Task: In the Contact  Amelia_Thomas@trw.com, Create email and send with subject: 'Step into the Future: Discover Our Cutting-Edge Solution', and with mail content 'Hello,_x000D_
Unlock your full potential with our game-changing solution. Embrace the possibilities and embark on a journey of growth and success in your industry._x000D_
Regards', attach the document: Proposal.doc and insert image: visitingcard.jpg. Below Regards, write Instagram and insert the URL: 'www.instagram.com'. Mark checkbox to create task to follow up : In 3 business days . Logged in from softage.3@softage.net
Action: Mouse moved to (52, 59)
Screenshot: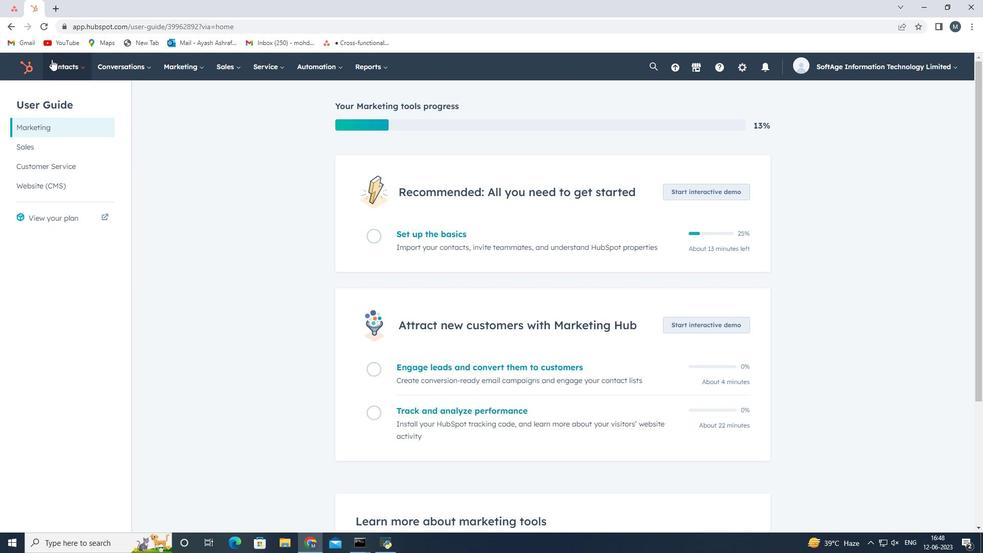 
Action: Mouse pressed left at (52, 59)
Screenshot: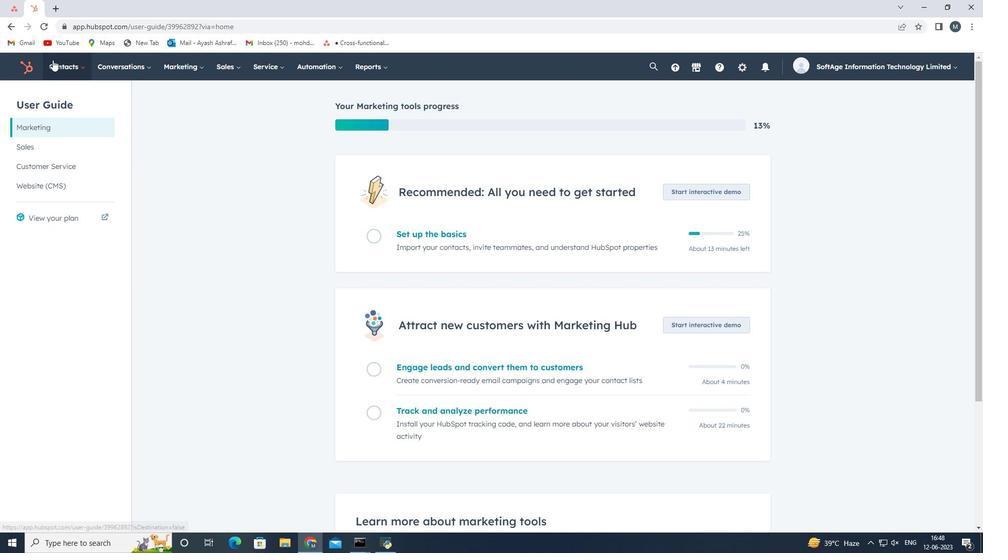 
Action: Mouse moved to (74, 89)
Screenshot: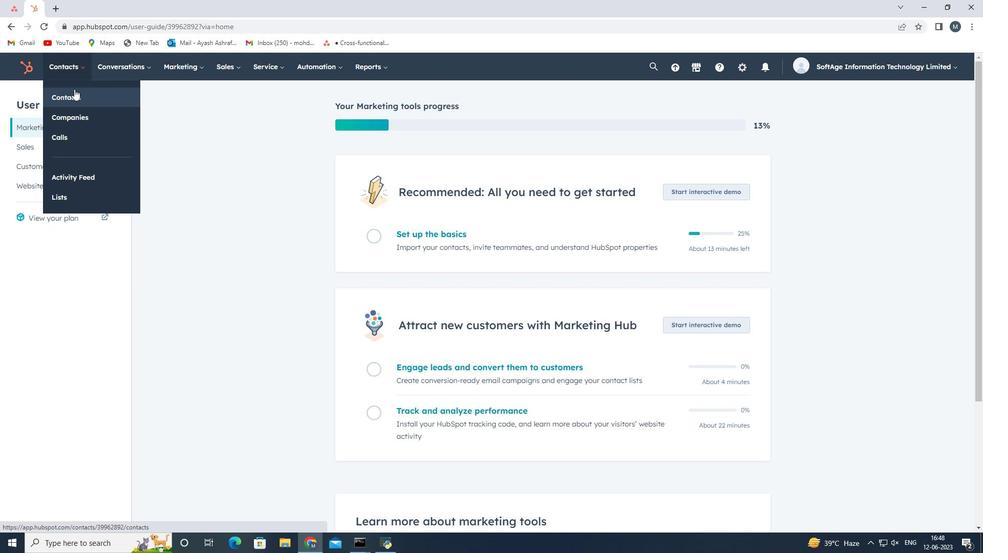 
Action: Mouse pressed left at (74, 89)
Screenshot: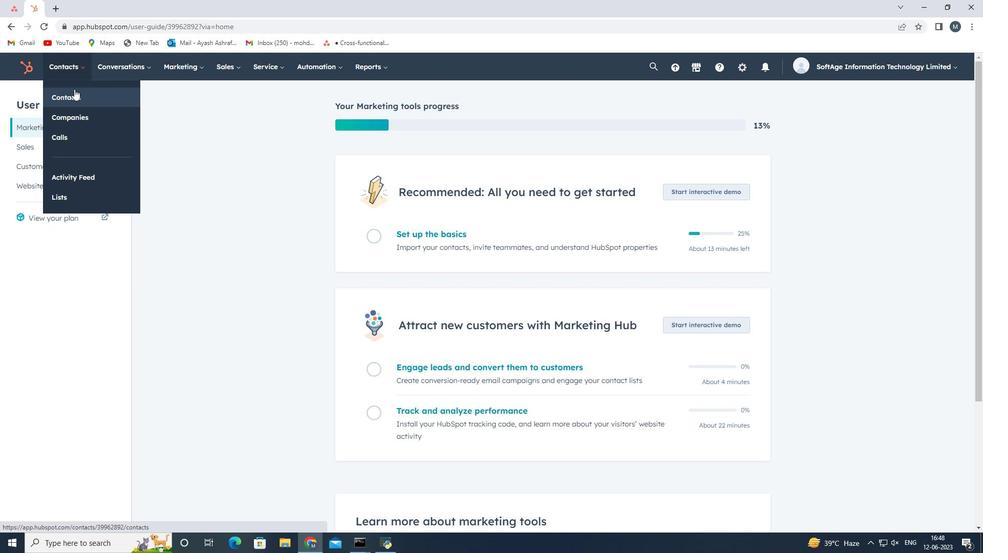 
Action: Mouse moved to (79, 185)
Screenshot: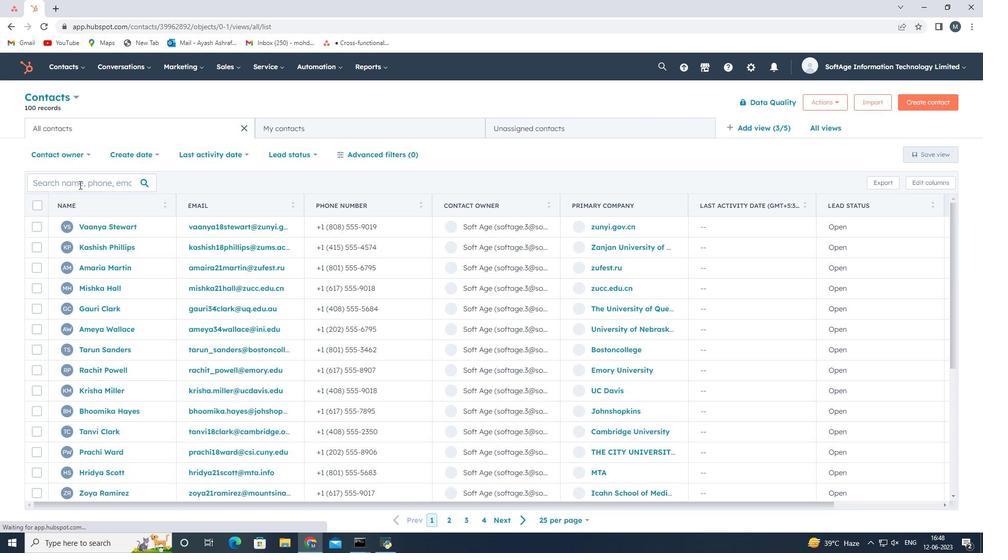 
Action: Mouse pressed left at (79, 185)
Screenshot: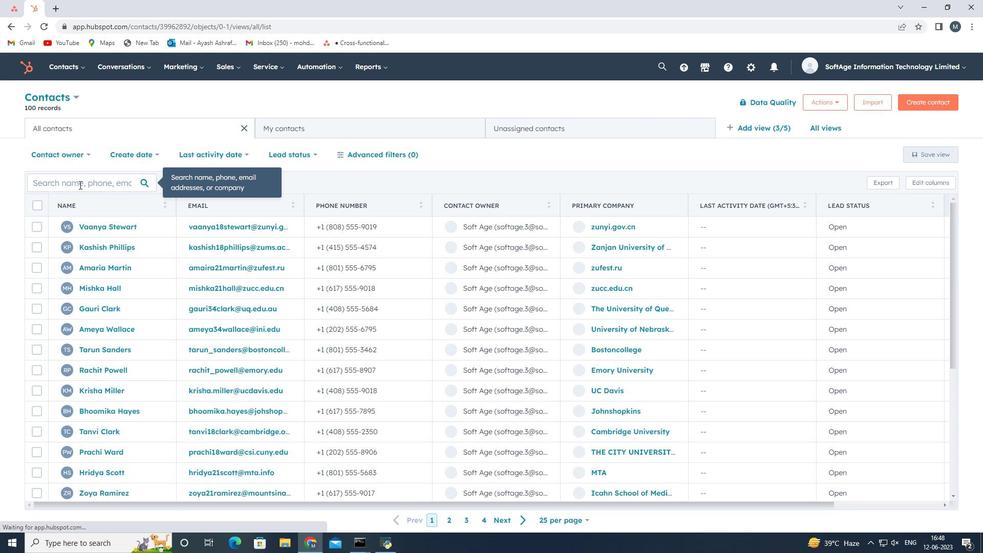 
Action: Mouse moved to (79, 184)
Screenshot: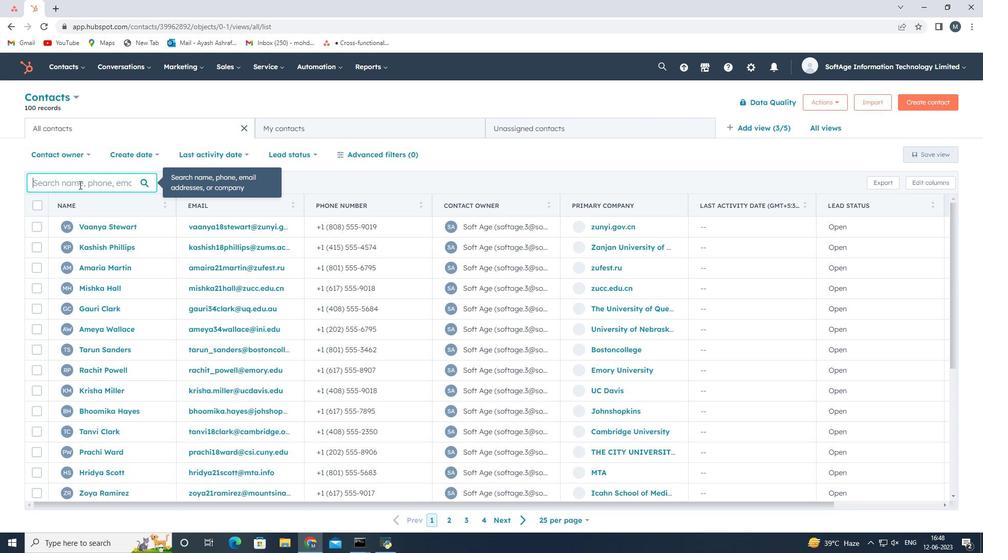 
Action: Key pressed <Key.shift>Amelia<Key.shift_r>_<Key.shift><Key.shift><Key.shift><Key.shift><Key.shift>Thomas<Key.shift>@trw
Screenshot: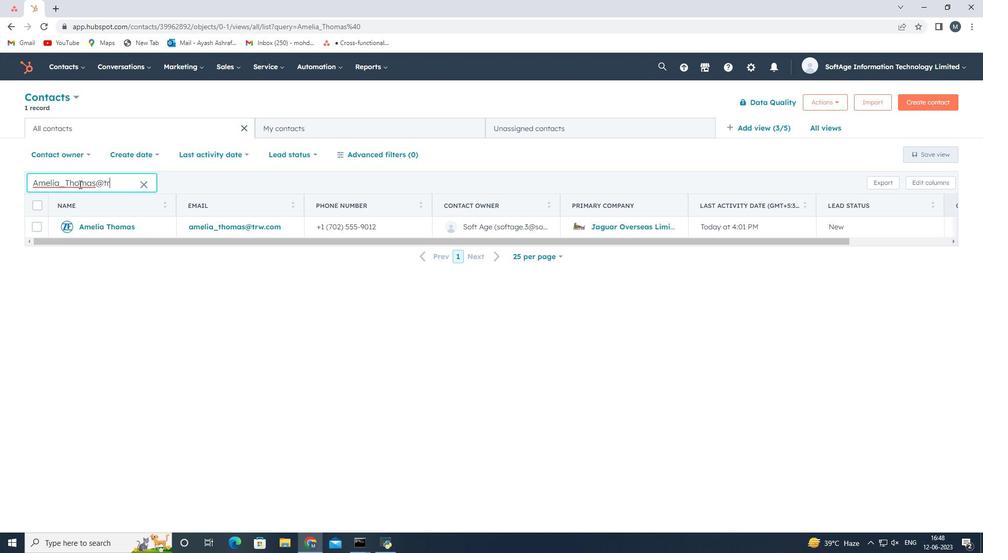 
Action: Mouse moved to (114, 223)
Screenshot: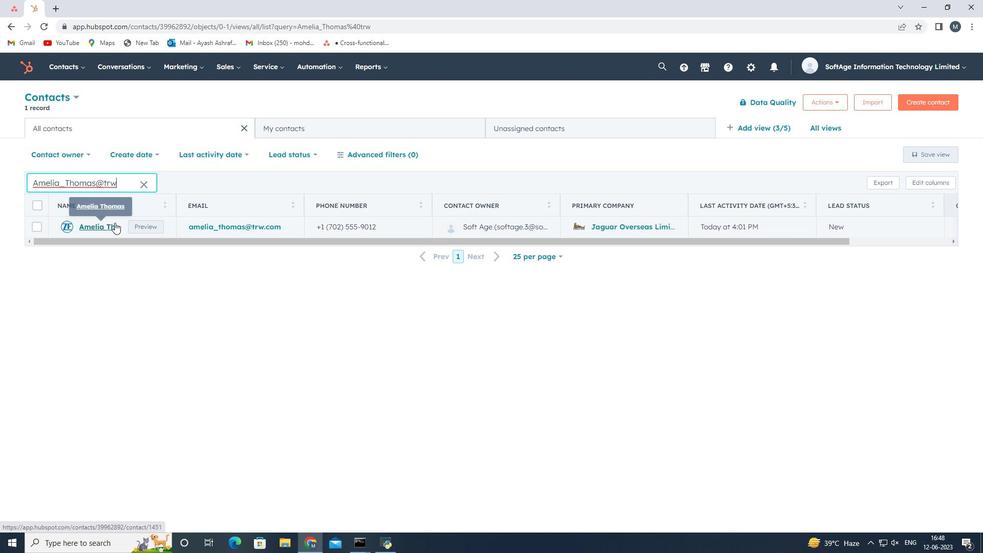 
Action: Mouse pressed left at (114, 223)
Screenshot: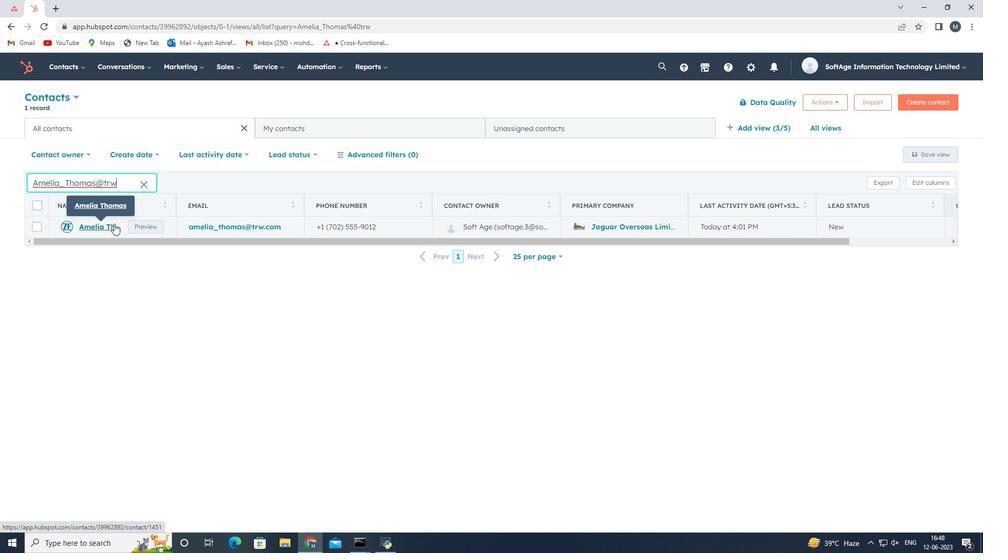 
Action: Mouse pressed left at (114, 223)
Screenshot: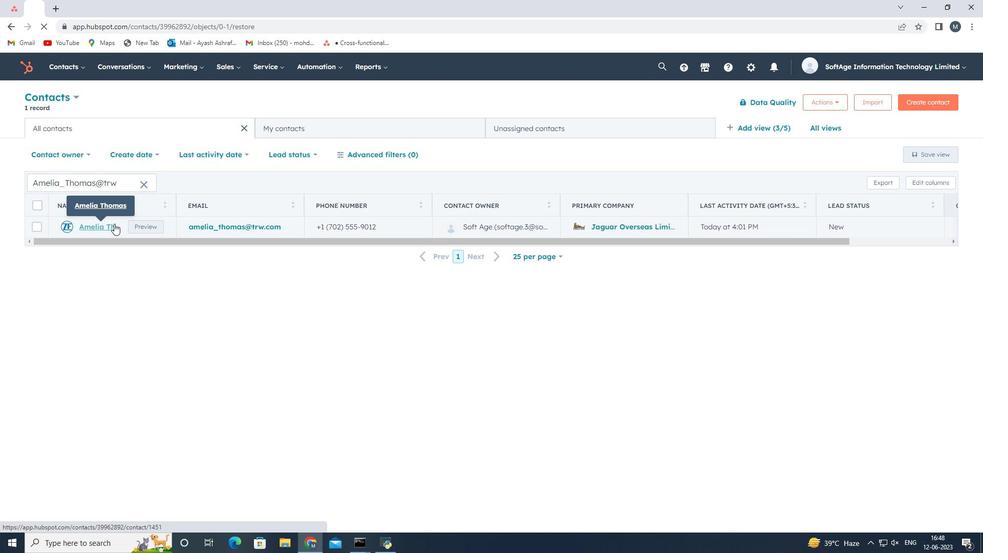 
Action: Mouse moved to (70, 191)
Screenshot: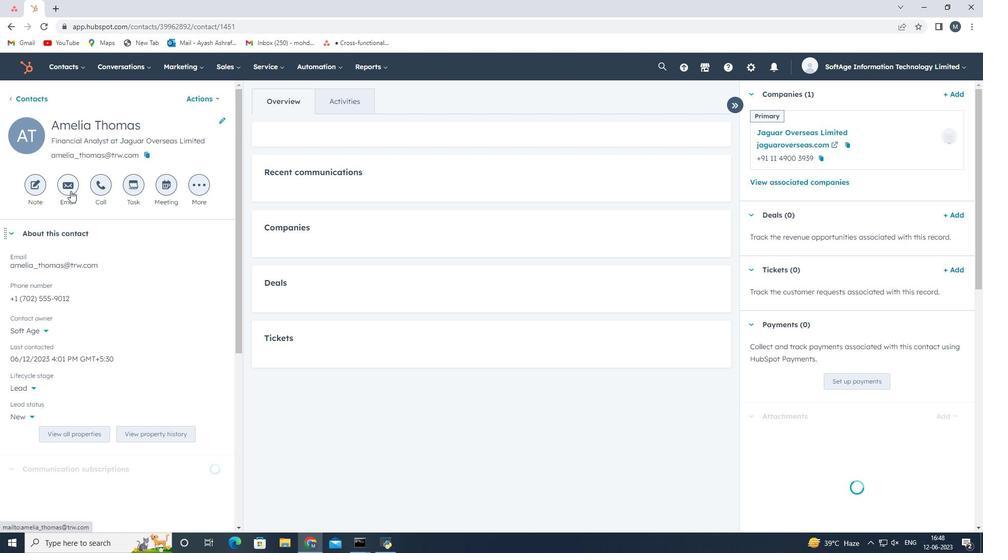 
Action: Mouse pressed left at (70, 191)
Screenshot: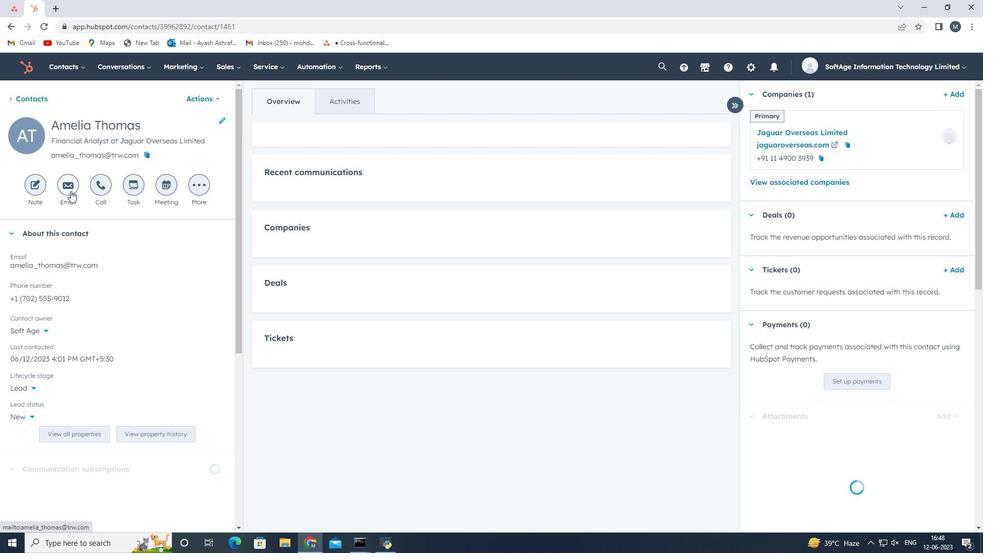 
Action: Mouse pressed left at (70, 191)
Screenshot: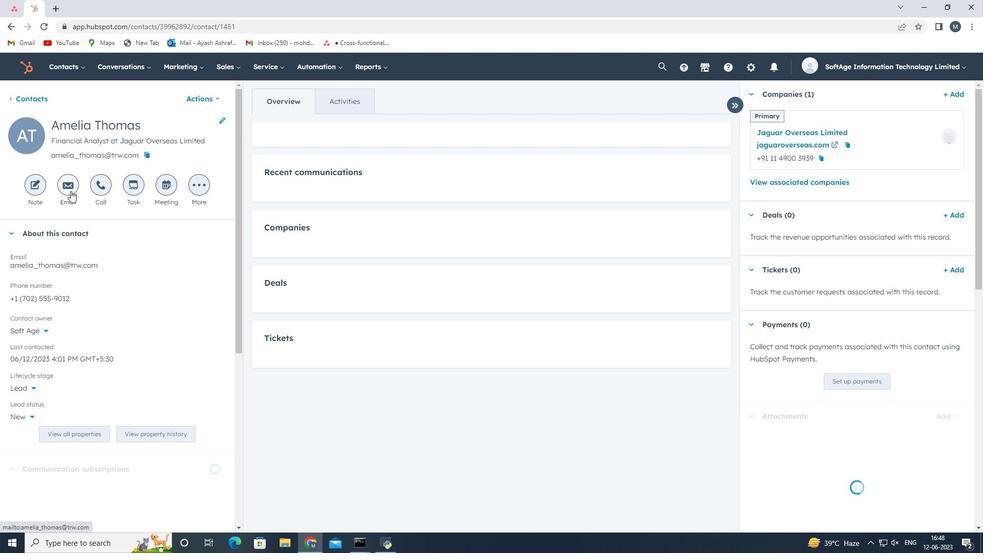 
Action: Mouse moved to (869, 339)
Screenshot: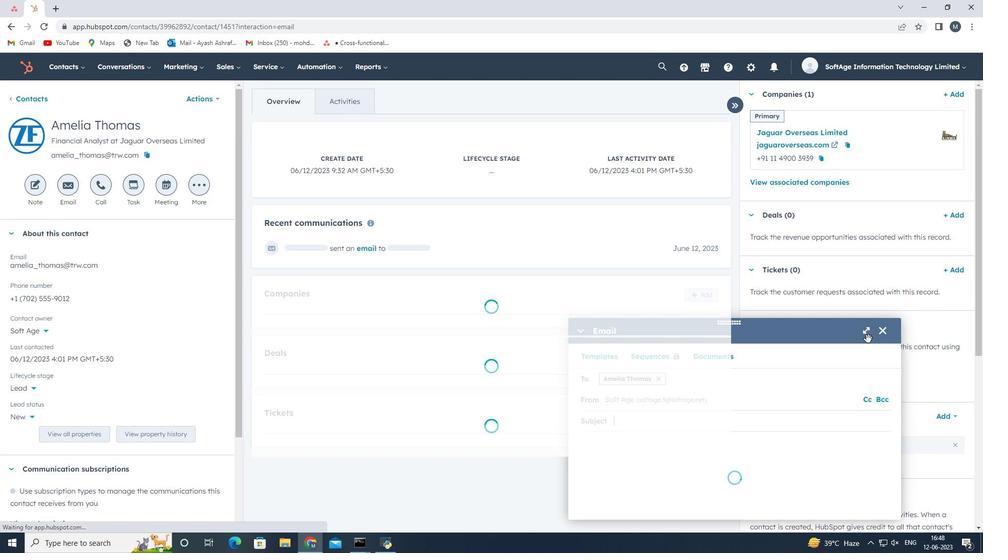 
Action: Mouse pressed left at (869, 339)
Screenshot: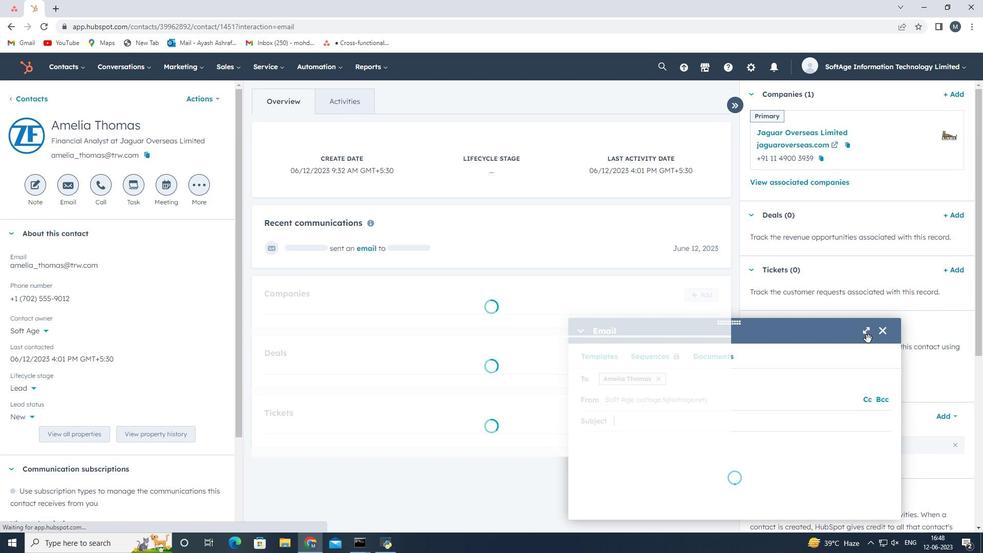 
Action: Mouse moved to (201, 207)
Screenshot: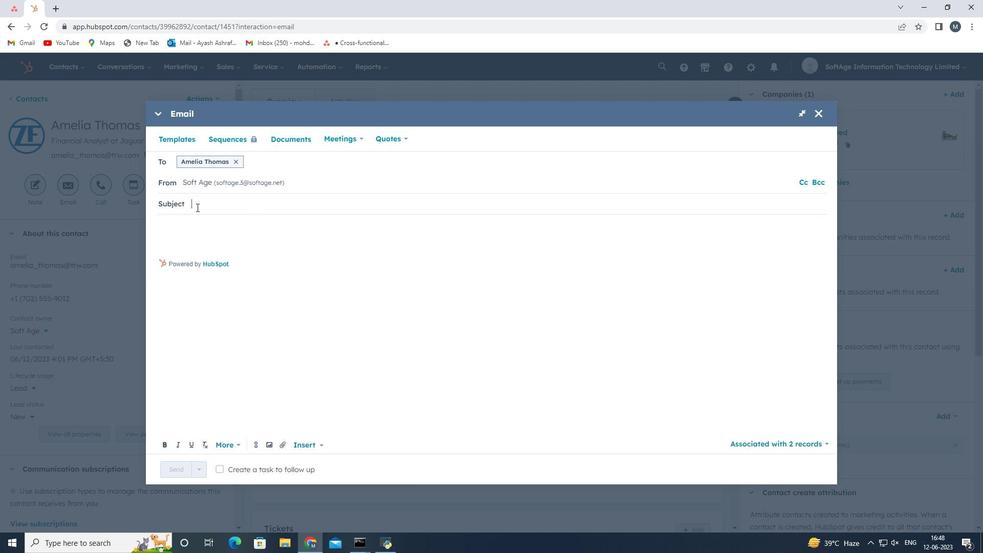
Action: Key pressed <Key.shift>Step<Key.space>ino<Key.backspace>to<Key.space>the<Key.space><Key.shift>Future<Key.shift_r>:<Key.space><Key.shift>Discover<Key.space><Key.shift>Our<Key.space><Key.shift><Key.shift><Key.shift><Key.shift>Cutting-<Key.shift>Edge<Key.space><Key.shift>Solution
Screenshot: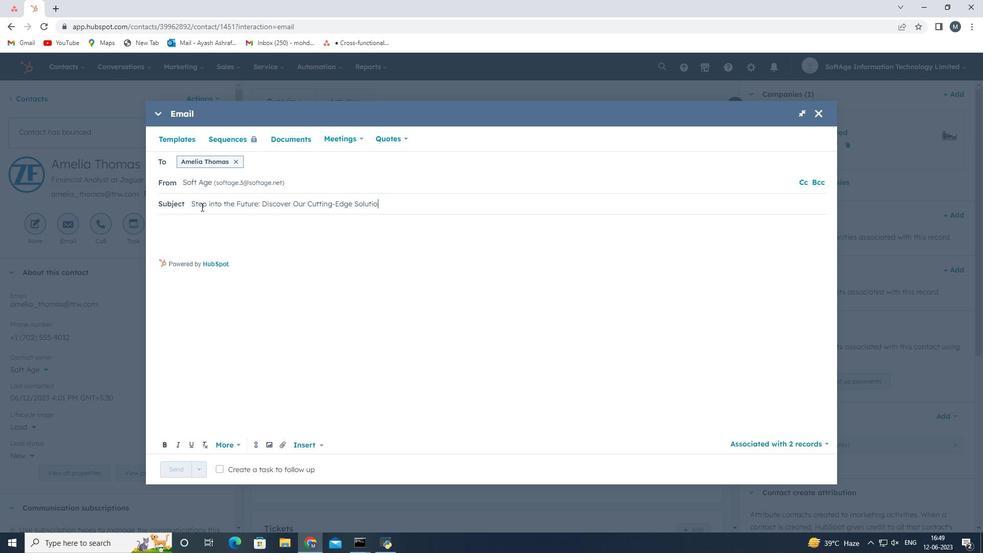 
Action: Mouse moved to (199, 223)
Screenshot: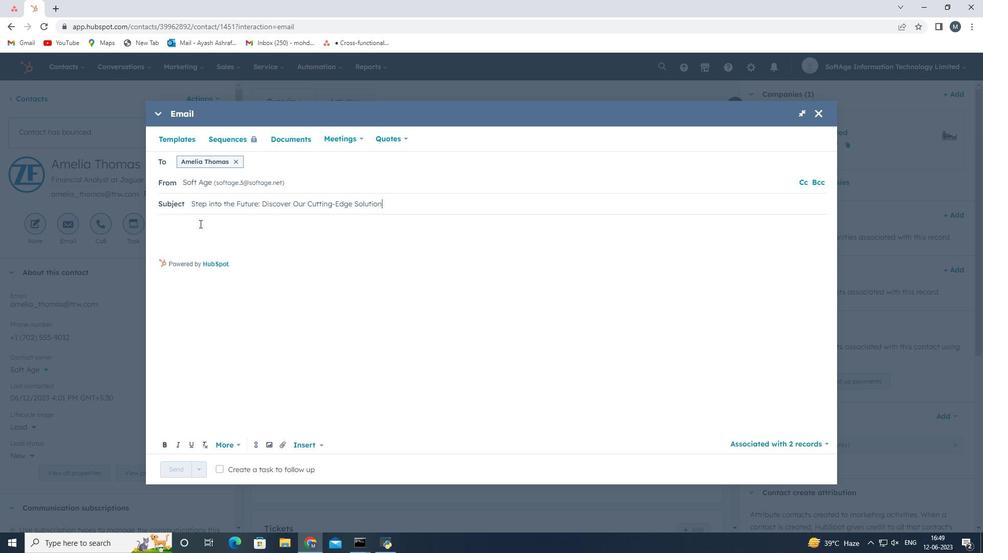 
Action: Mouse pressed left at (199, 223)
Screenshot: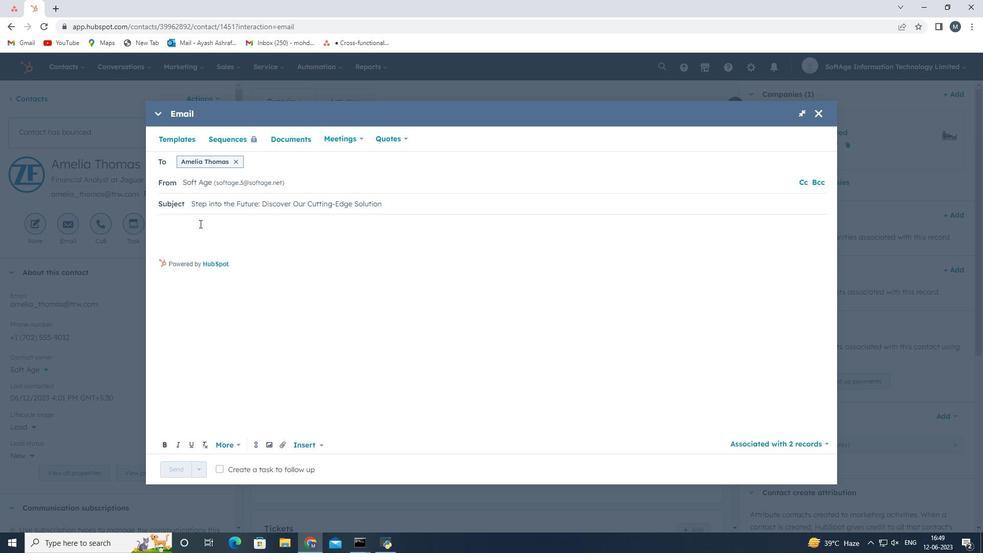 
Action: Key pressed <Key.shift><Key.shift><Key.shift><Key.shift><Key.shift>Hello,<Key.enter><Key.shift><Key.shift><Key.shift><Key.shift><Key.shift><Key.shift><Key.shift><Key.shift><Key.shift><Key.shift><Key.shift><Key.shift><Key.shift>unlock<Key.space>your<Key.space>full<Key.space>potential<Key.space>with<Key.space>our<Key.space>game-changing<Key.space>solution.<Key.space><Key.shift>Embrace<Key.space>the<Key.space>possibilities<Key.space>and<Key.space>embark<Key.space>on<Key.space>a<Key.space>joun<Key.backspace>rney<Key.space>of<Key.space>growth<Key.space>and<Key.space>sucess<Key.space>in<Key.space>your<Key.space>industry.
Screenshot: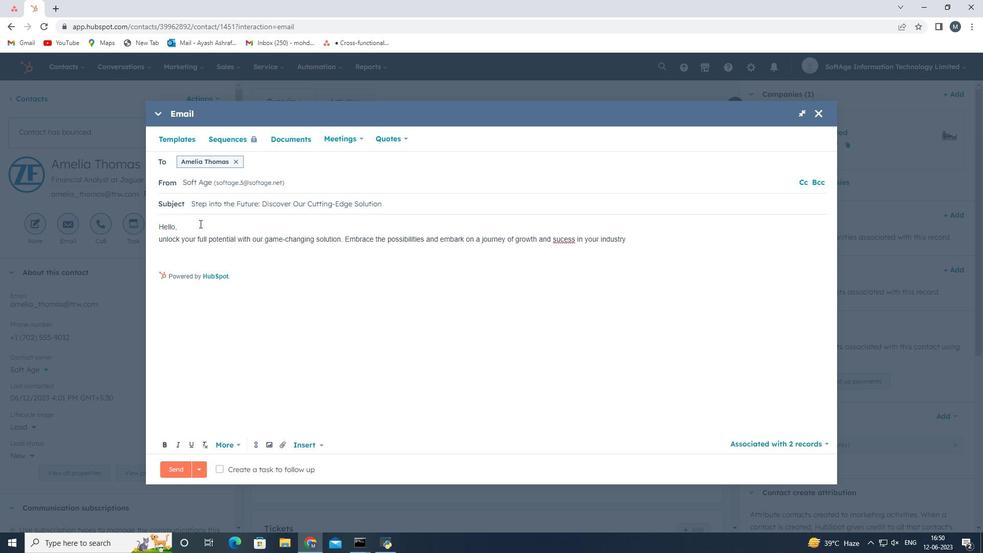 
Action: Mouse moved to (565, 238)
Screenshot: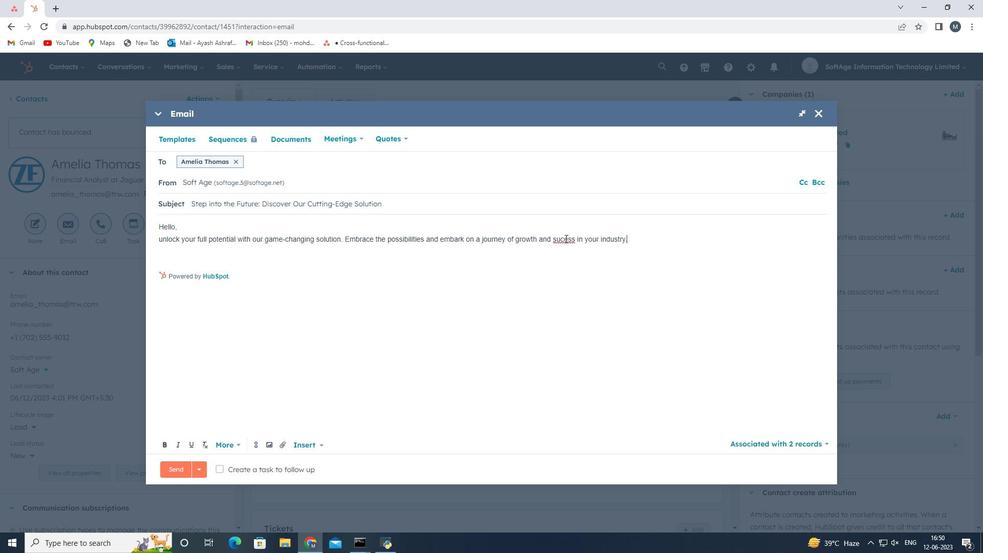
Action: Mouse pressed left at (565, 238)
Screenshot: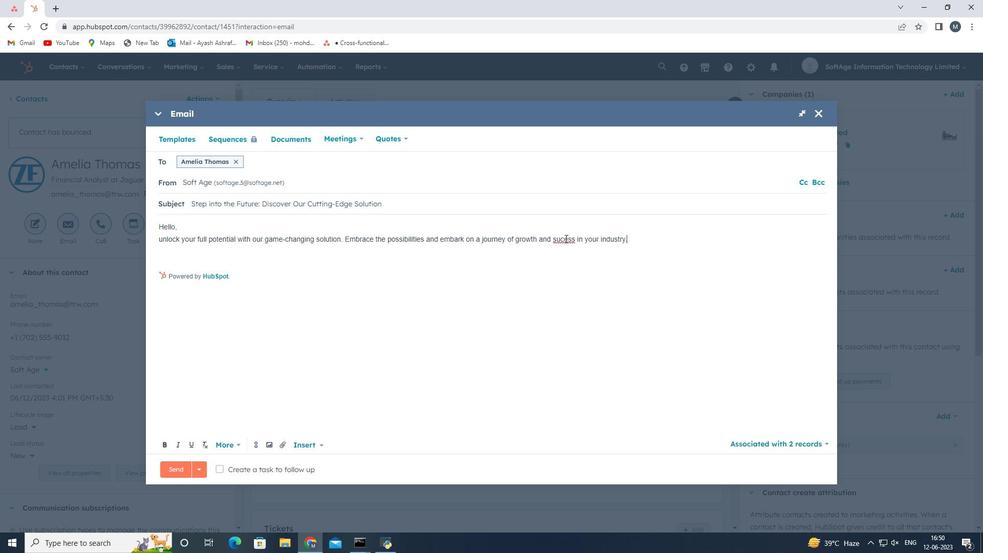 
Action: Mouse moved to (575, 264)
Screenshot: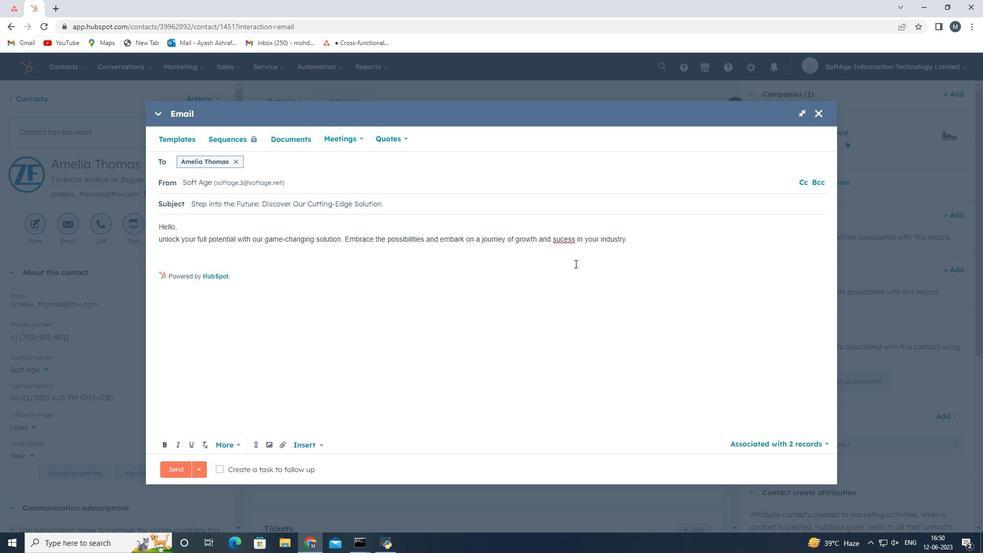 
Action: Key pressed c
Screenshot: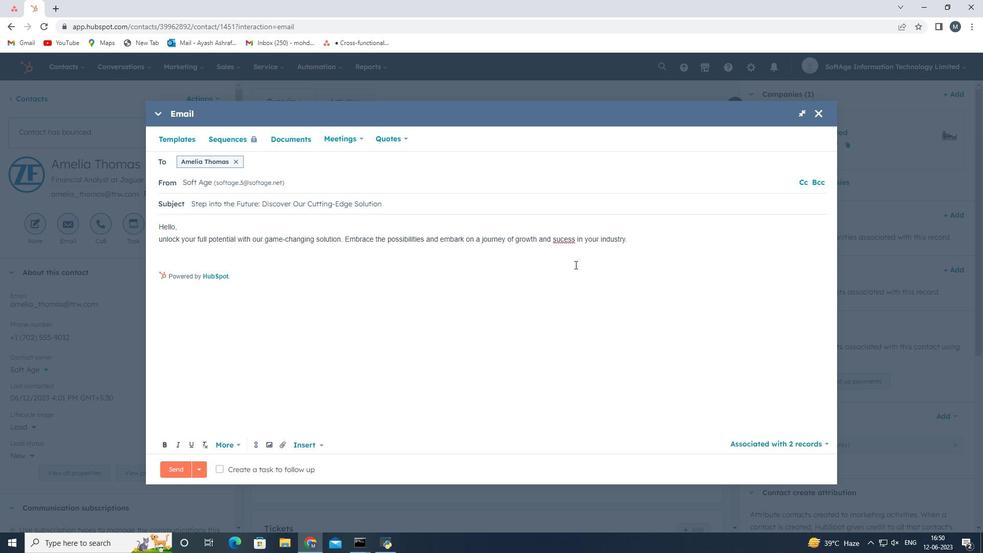 
Action: Mouse moved to (193, 259)
Screenshot: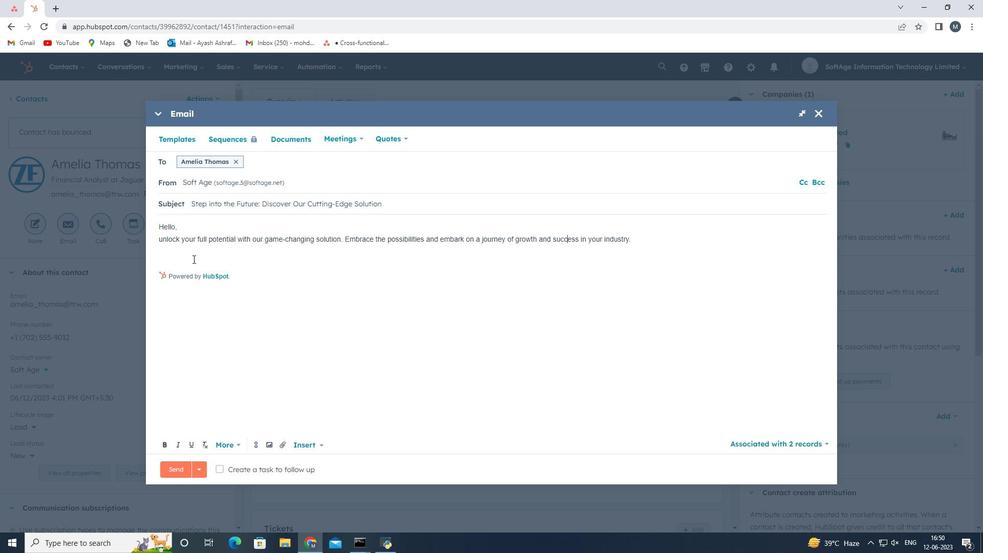 
Action: Mouse pressed left at (193, 259)
Screenshot: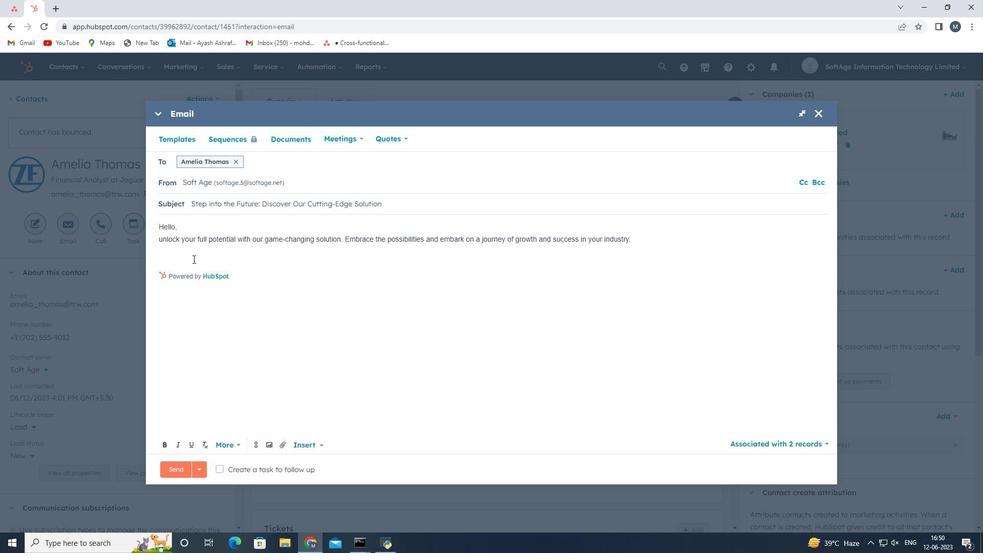 
Action: Key pressed <Key.shift>Regards
Screenshot: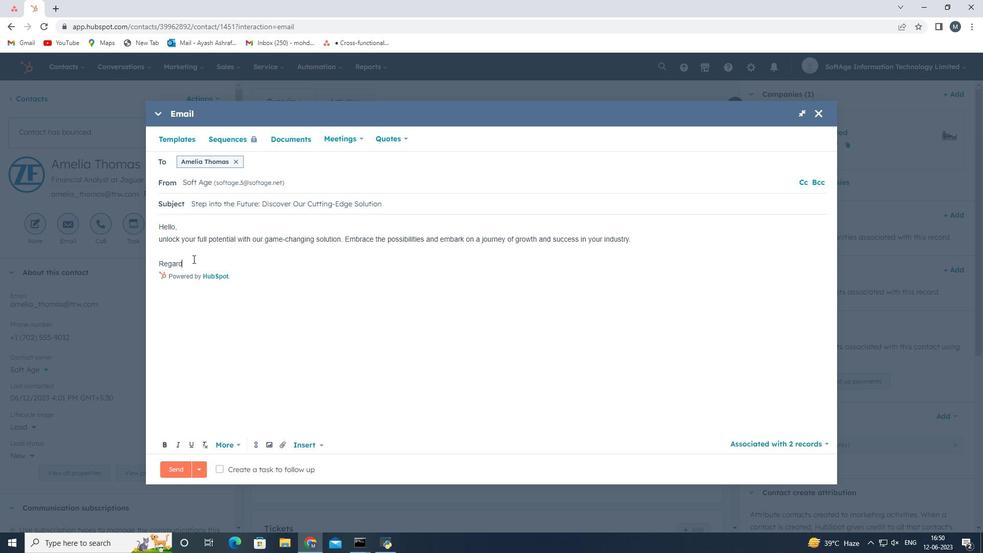 
Action: Mouse pressed left at (193, 259)
Screenshot: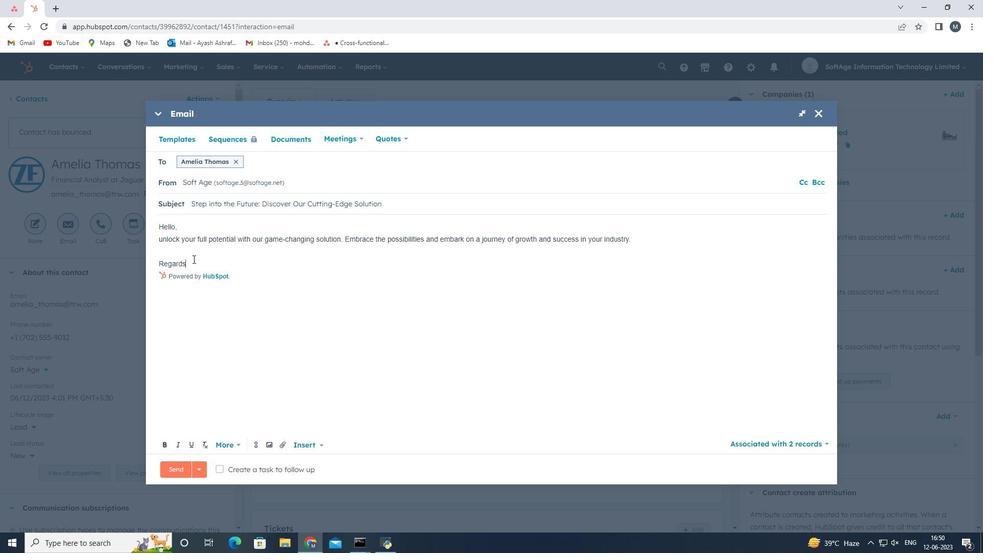 
Action: Key pressed <Key.enter>
Screenshot: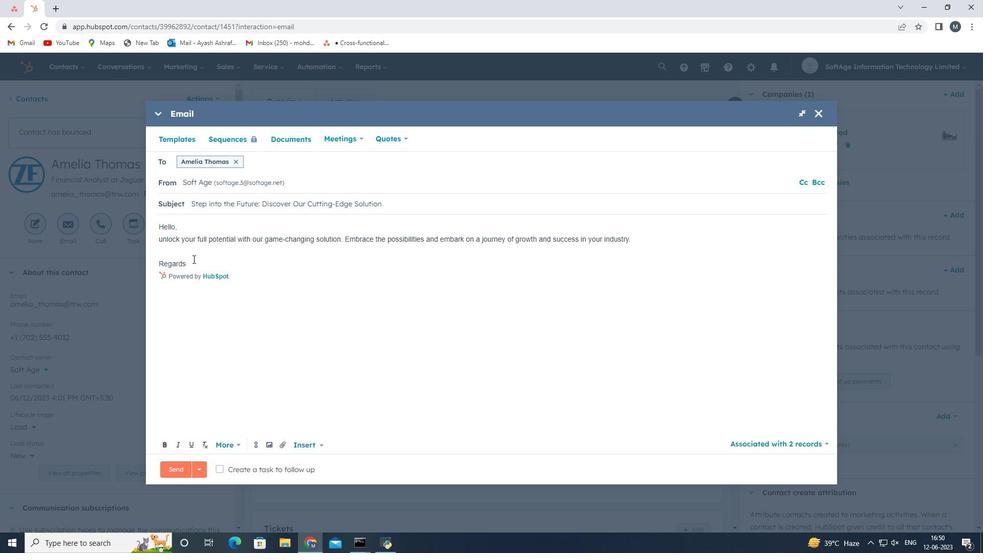 
Action: Mouse moved to (259, 447)
Screenshot: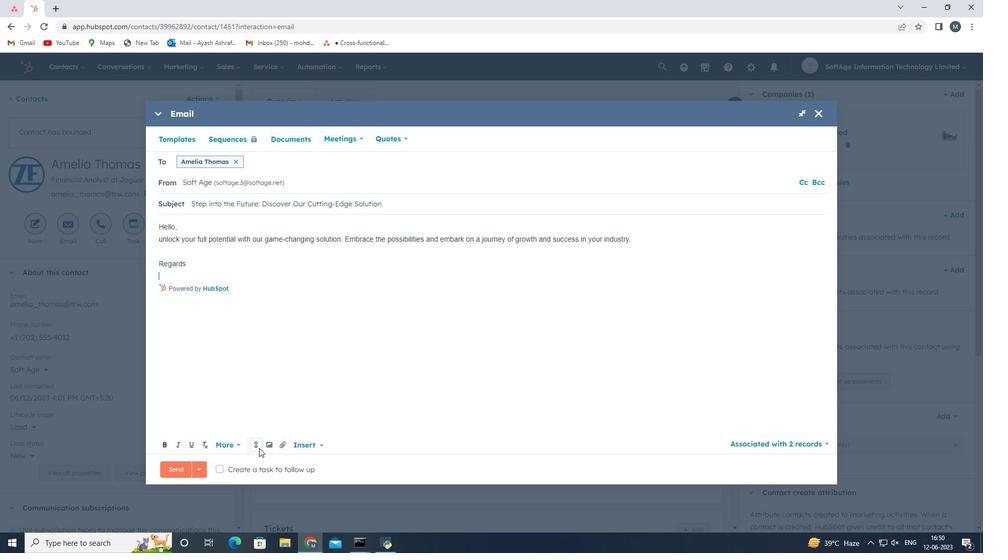 
Action: Mouse pressed left at (259, 447)
Screenshot: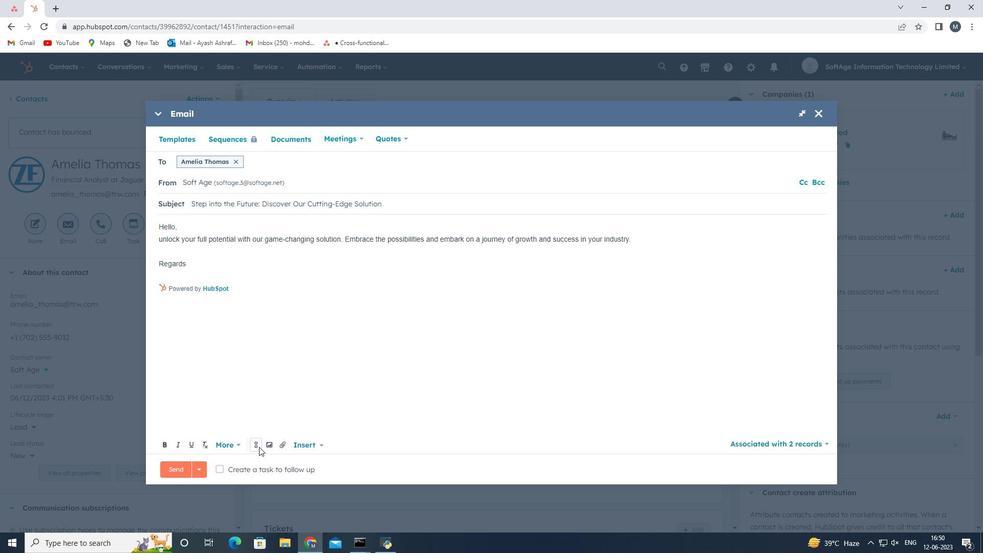 
Action: Mouse moved to (309, 334)
Screenshot: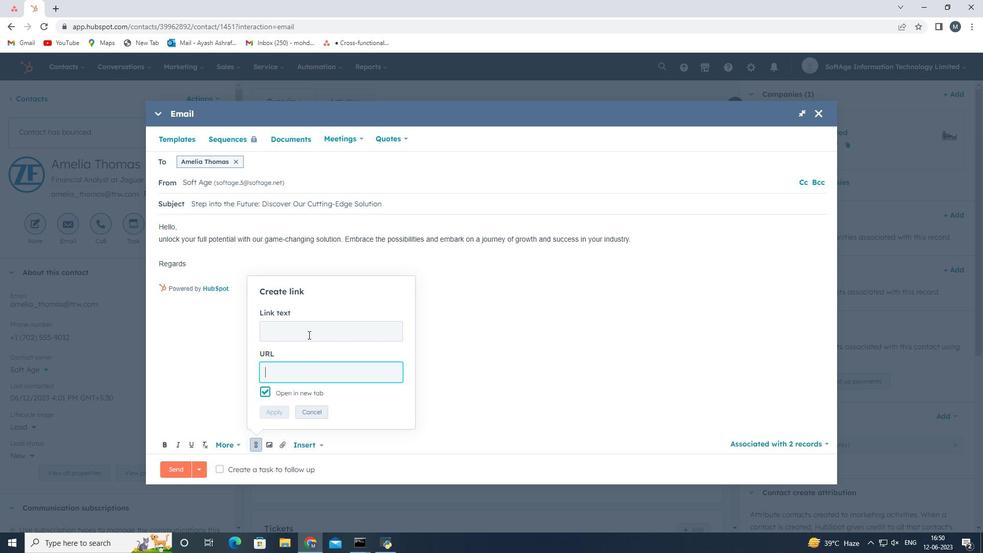 
Action: Mouse pressed left at (309, 334)
Screenshot: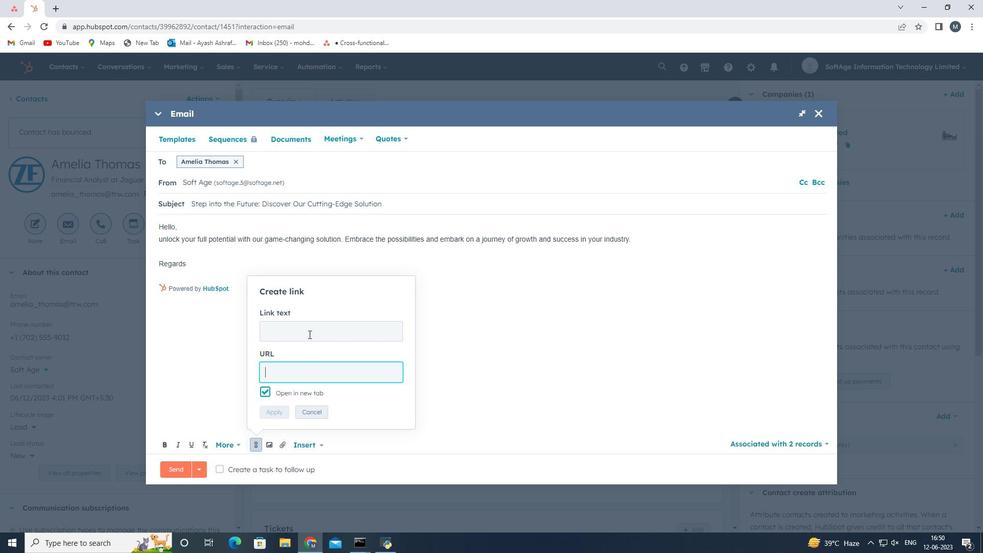 
Action: Key pressed <Key.shift>Instagram
Screenshot: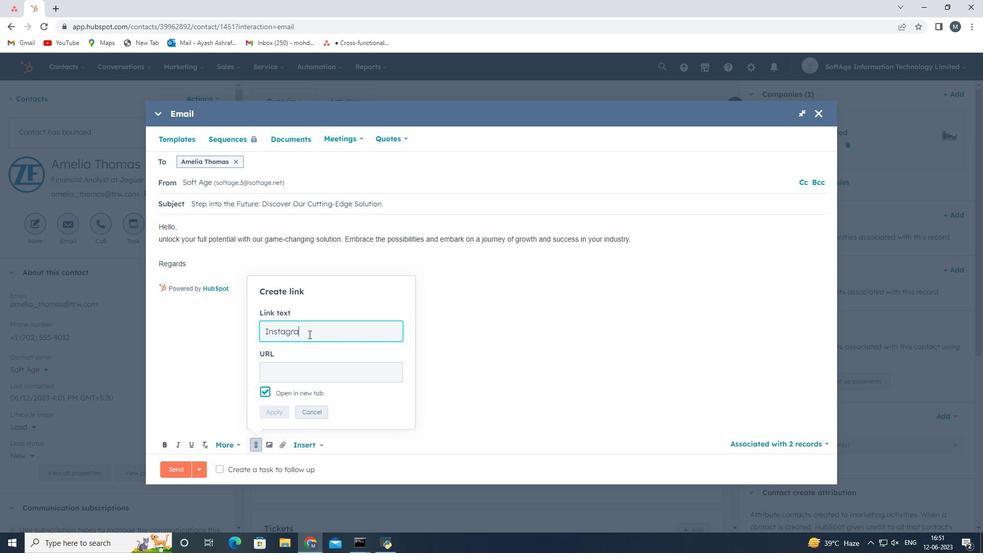 
Action: Mouse moved to (322, 371)
Screenshot: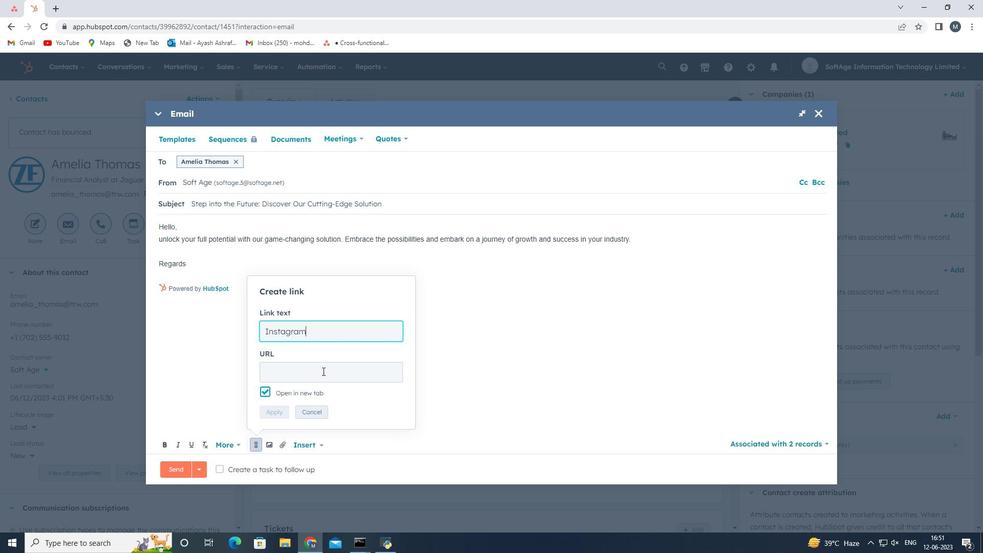 
Action: Mouse pressed left at (322, 371)
Screenshot: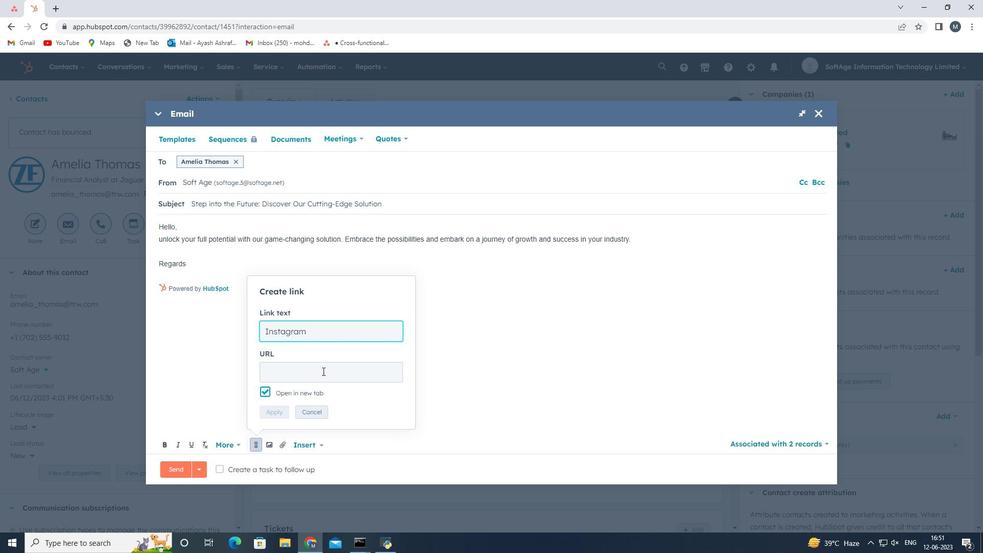 
Action: Key pressed www,instagram.com
Screenshot: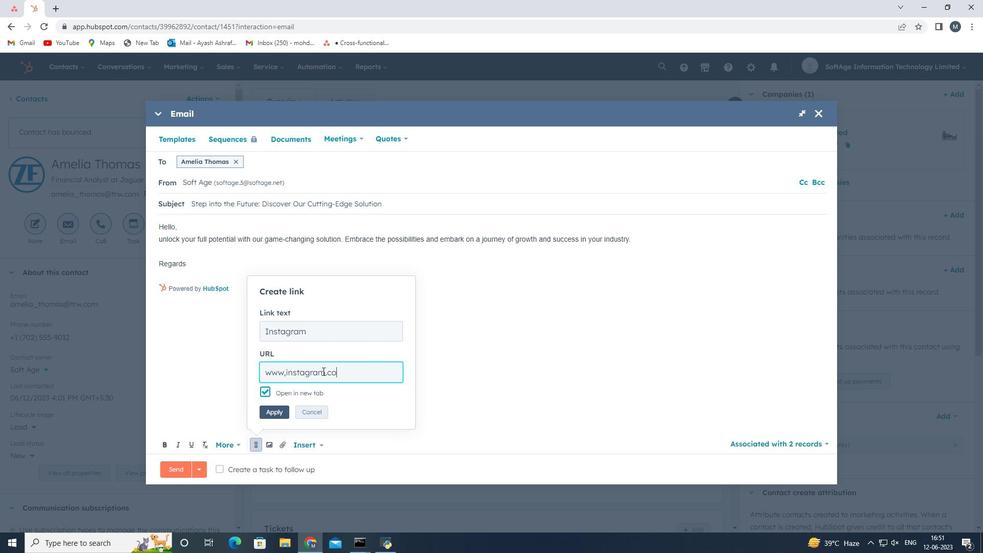 
Action: Mouse moved to (272, 412)
Screenshot: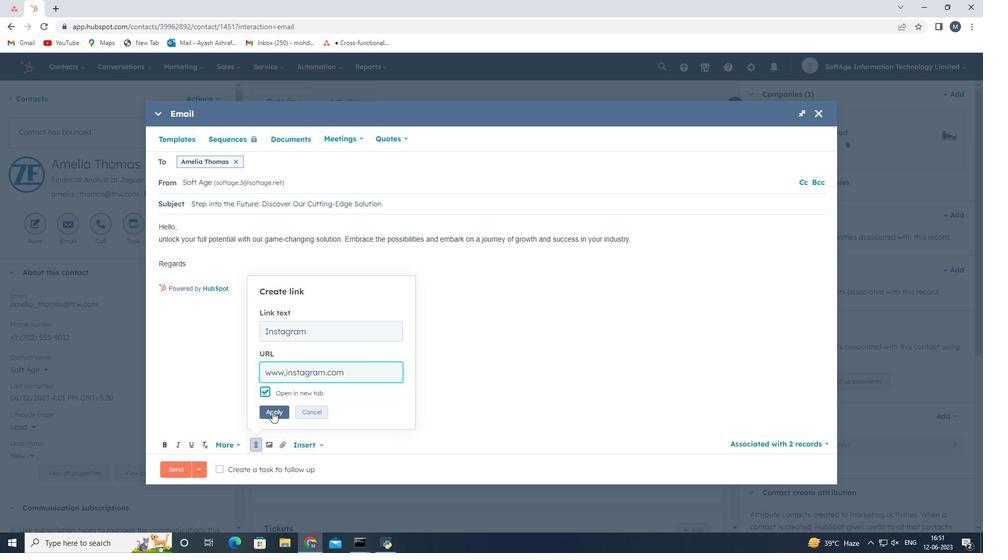 
Action: Mouse pressed left at (272, 412)
Screenshot: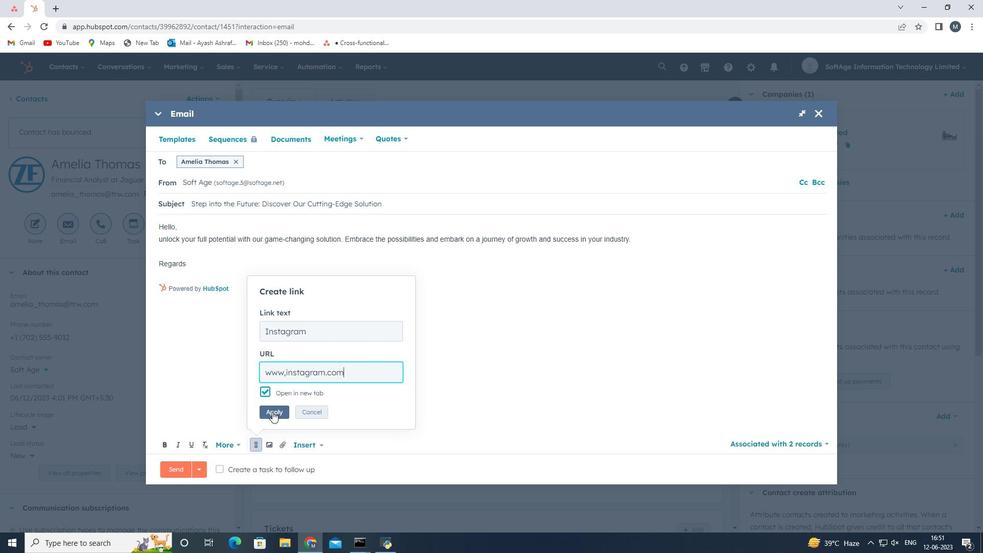 
Action: Mouse moved to (265, 359)
Screenshot: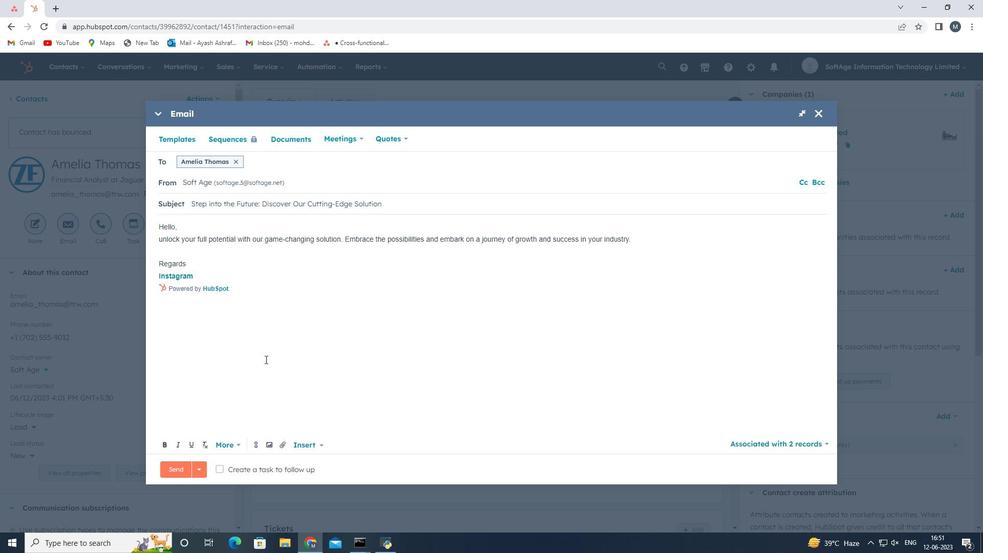 
Action: Key pressed <Key.enter><Key.enter>
Screenshot: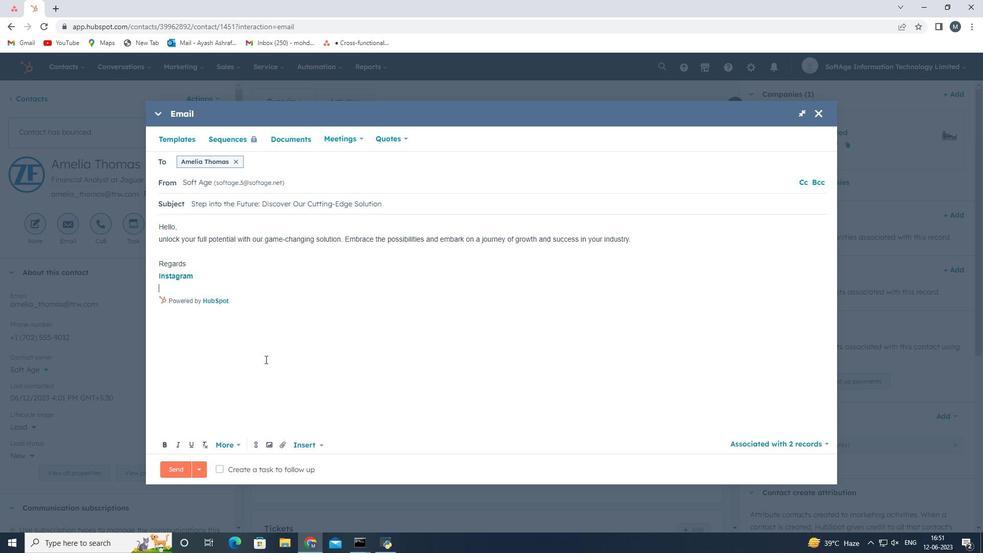 
Action: Mouse moved to (281, 441)
Screenshot: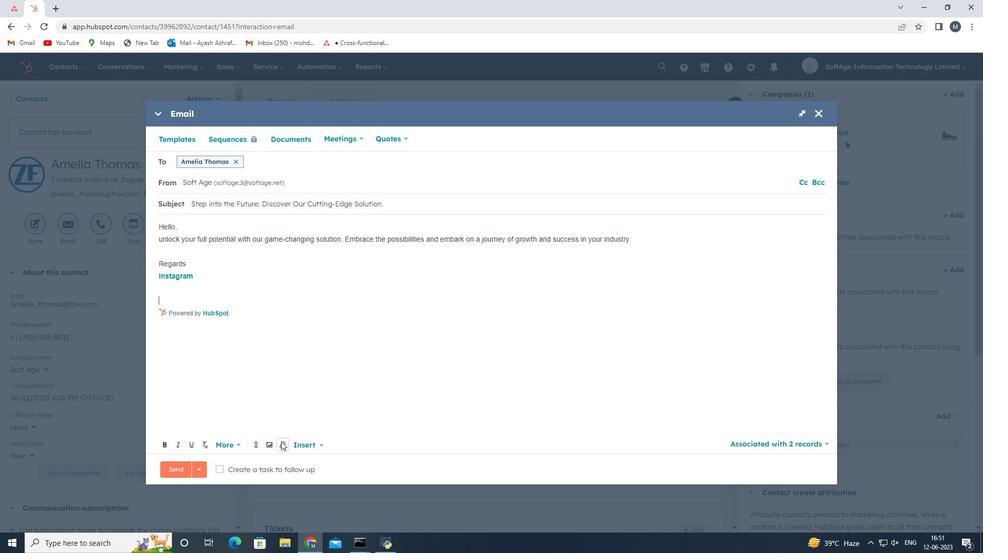 
Action: Mouse pressed left at (281, 441)
Screenshot: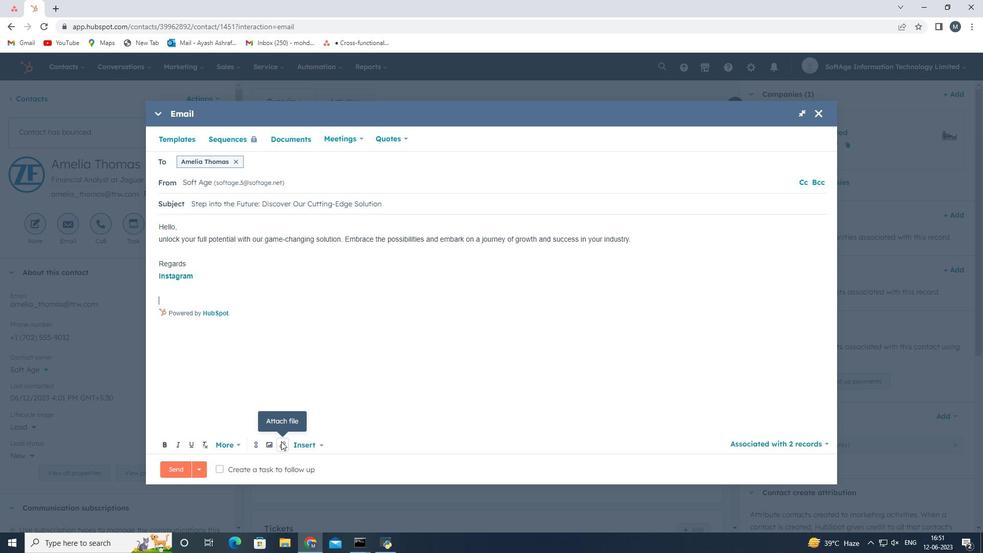 
Action: Mouse moved to (296, 414)
Screenshot: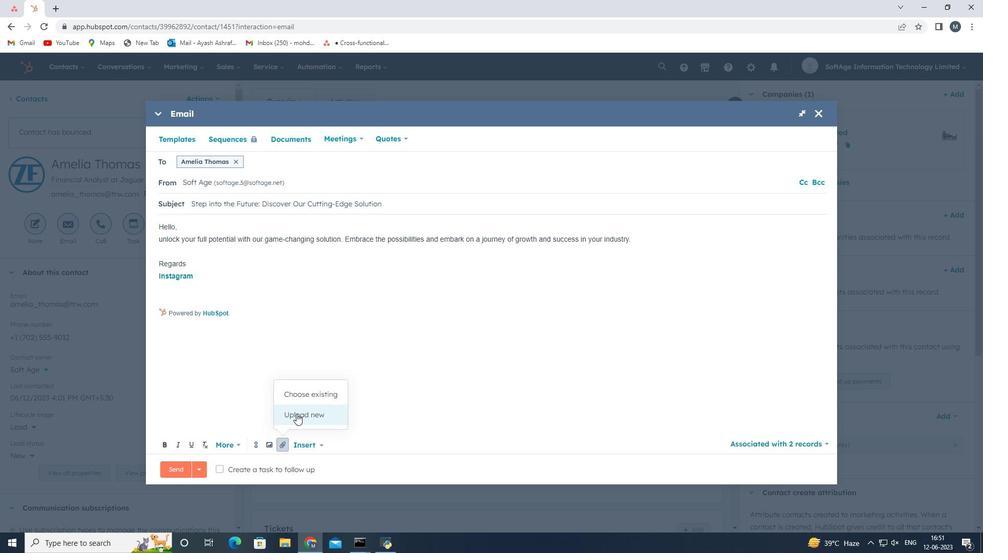 
Action: Mouse pressed left at (296, 414)
Screenshot: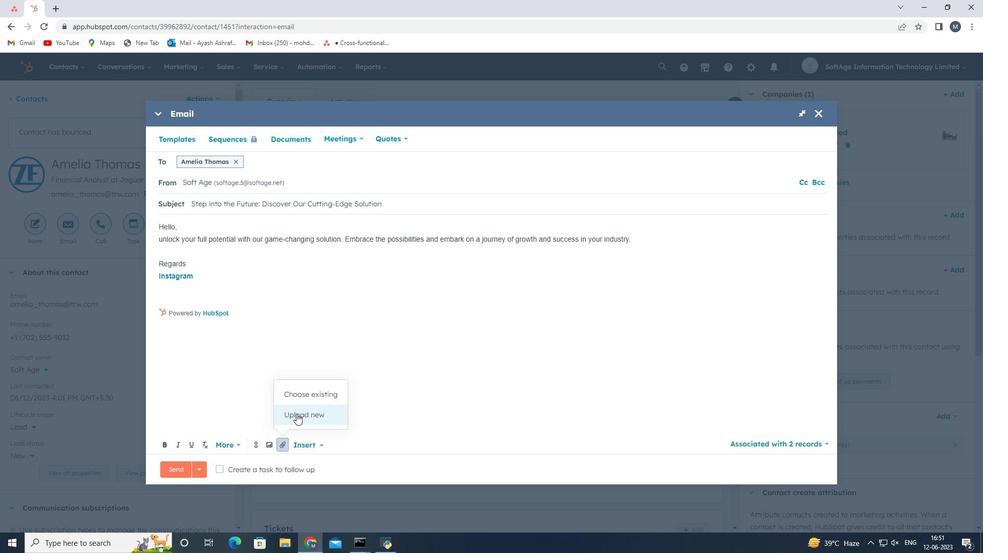 
Action: Mouse moved to (136, 111)
Screenshot: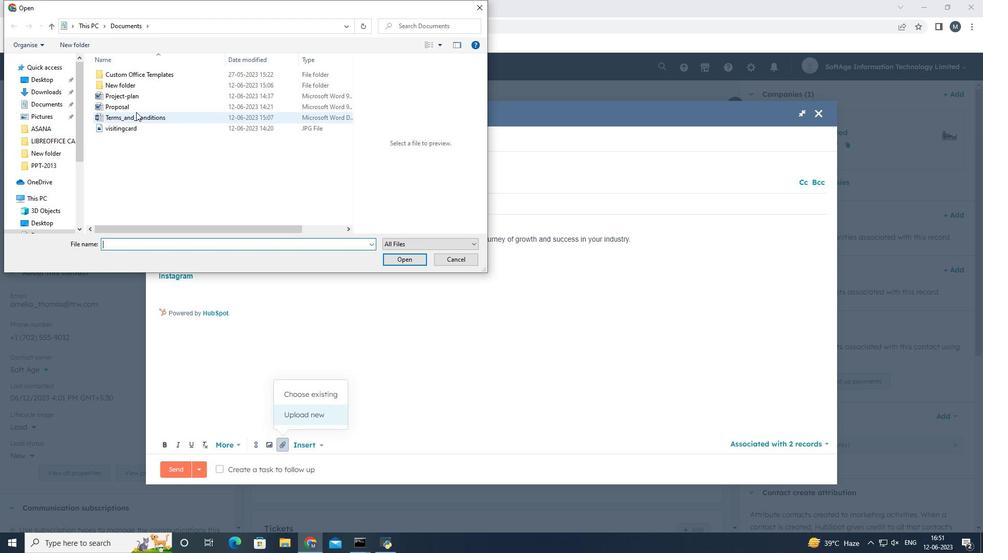 
Action: Mouse pressed left at (136, 111)
Screenshot: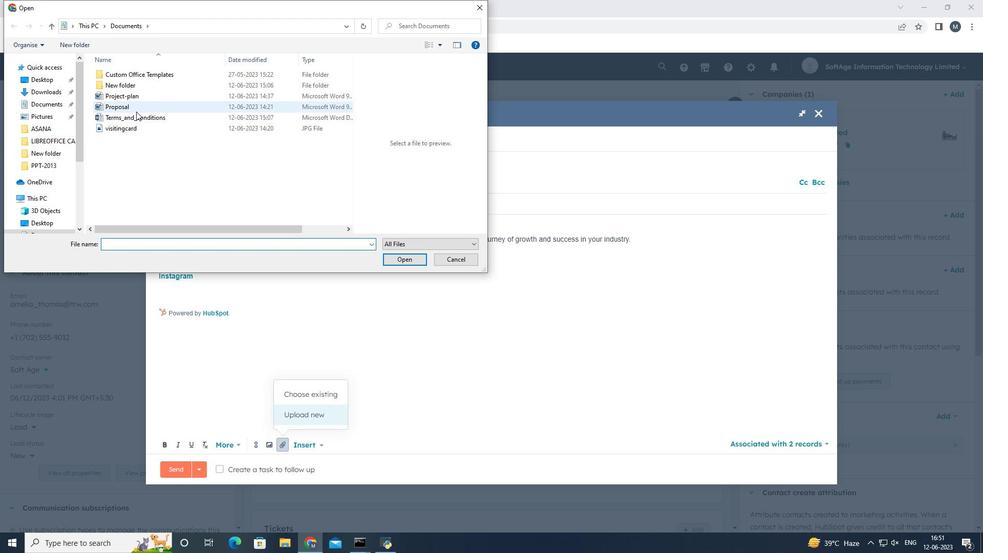 
Action: Mouse moved to (395, 256)
Screenshot: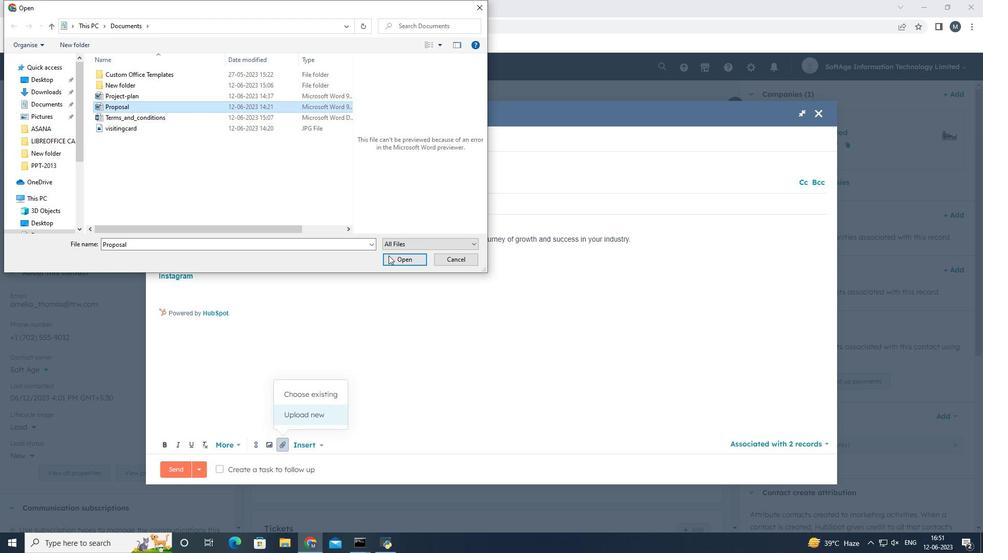 
Action: Mouse pressed left at (395, 256)
Screenshot: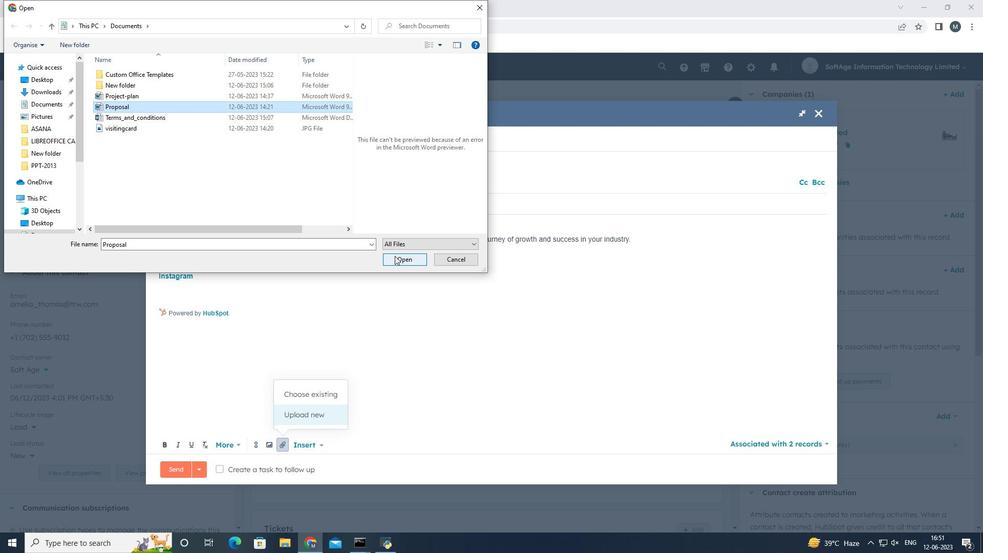 
Action: Mouse moved to (274, 419)
Screenshot: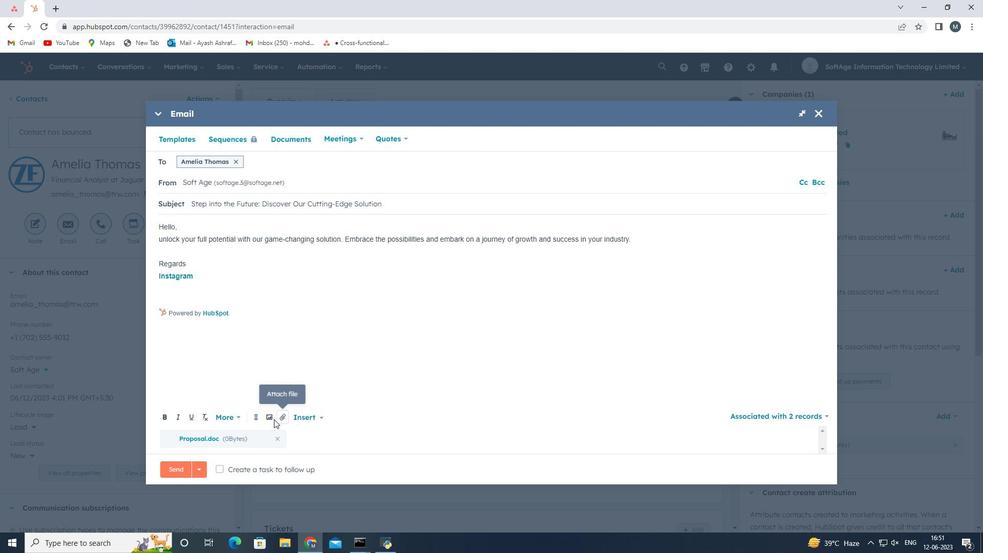 
Action: Mouse pressed left at (274, 419)
Screenshot: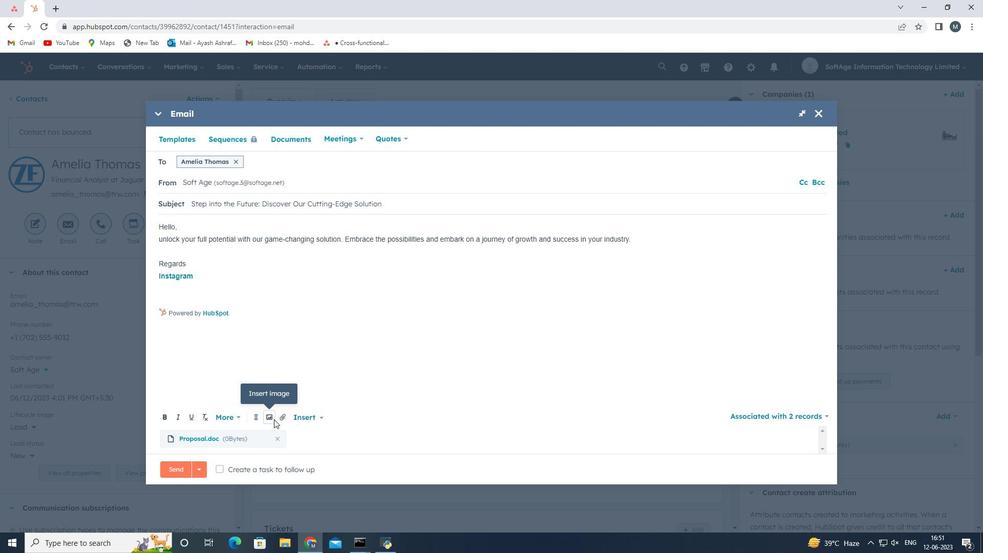 
Action: Mouse moved to (265, 388)
Screenshot: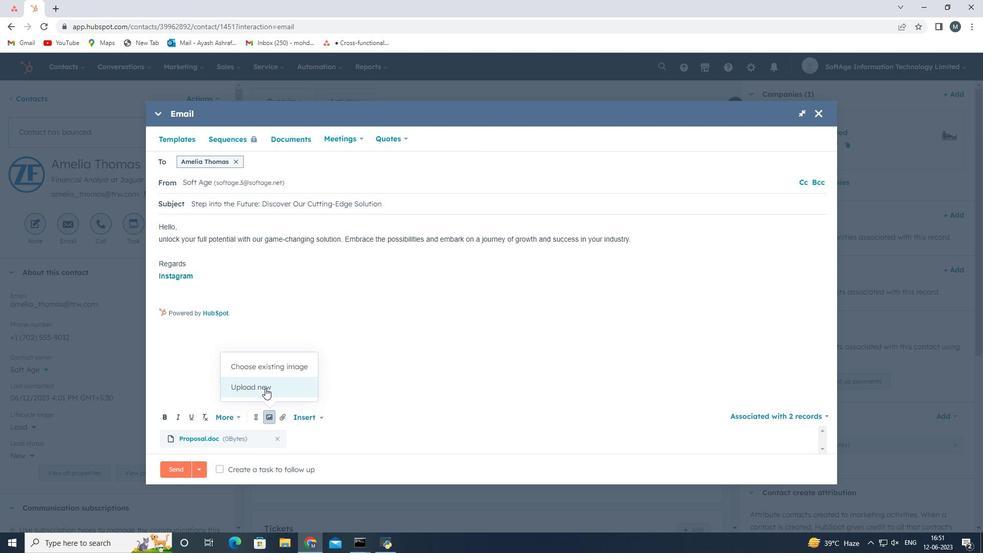 
Action: Mouse pressed left at (265, 388)
Screenshot: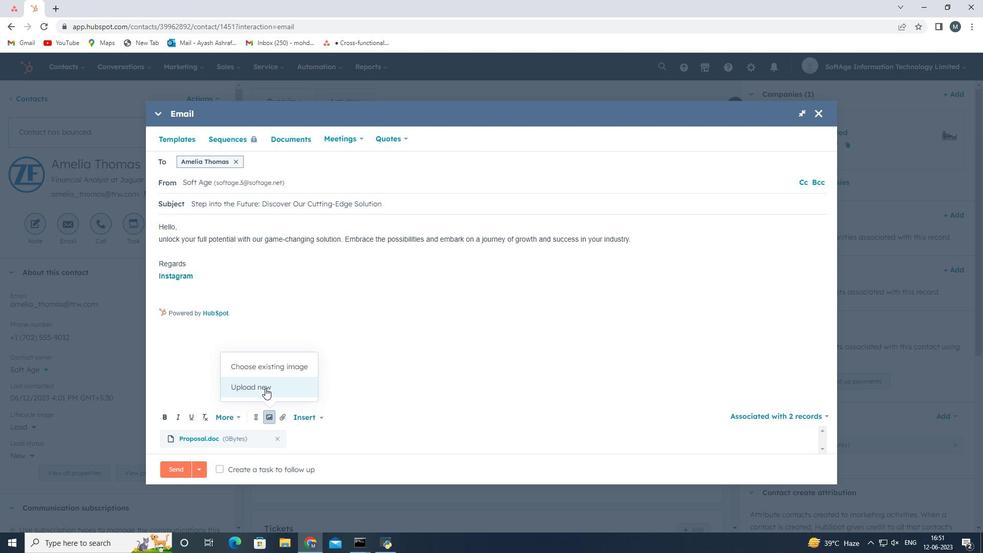 
Action: Mouse moved to (129, 91)
Screenshot: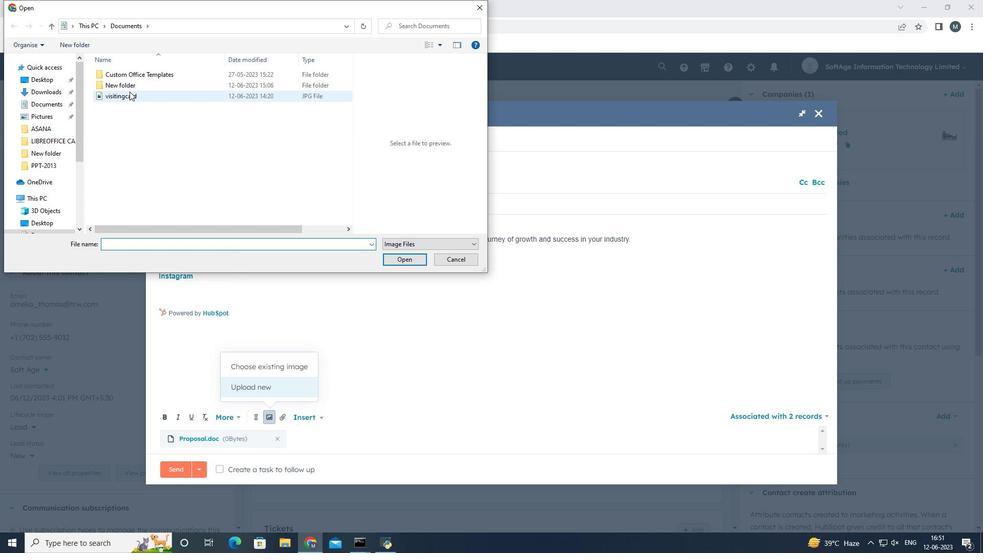 
Action: Mouse pressed left at (129, 91)
Screenshot: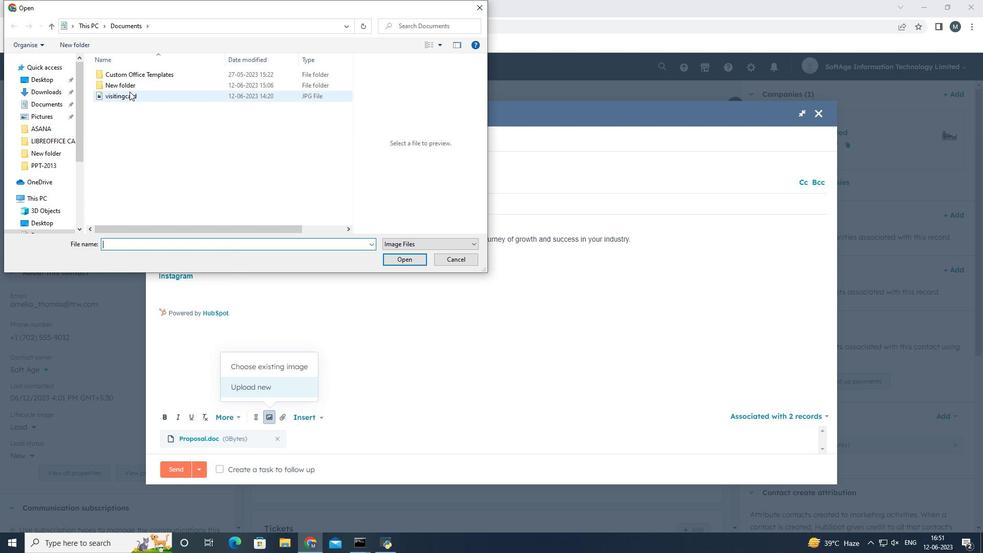 
Action: Mouse moved to (406, 260)
Screenshot: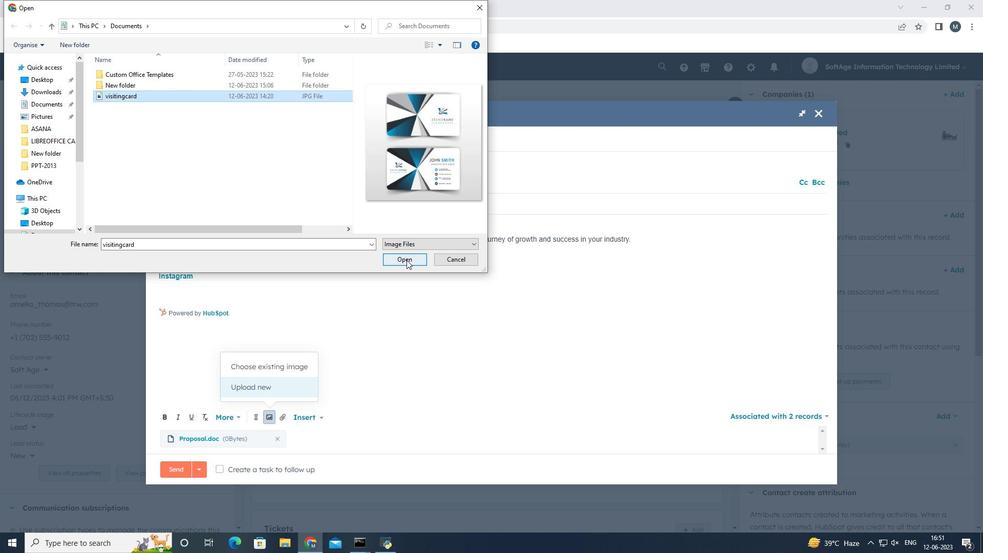 
Action: Mouse pressed left at (406, 260)
Screenshot: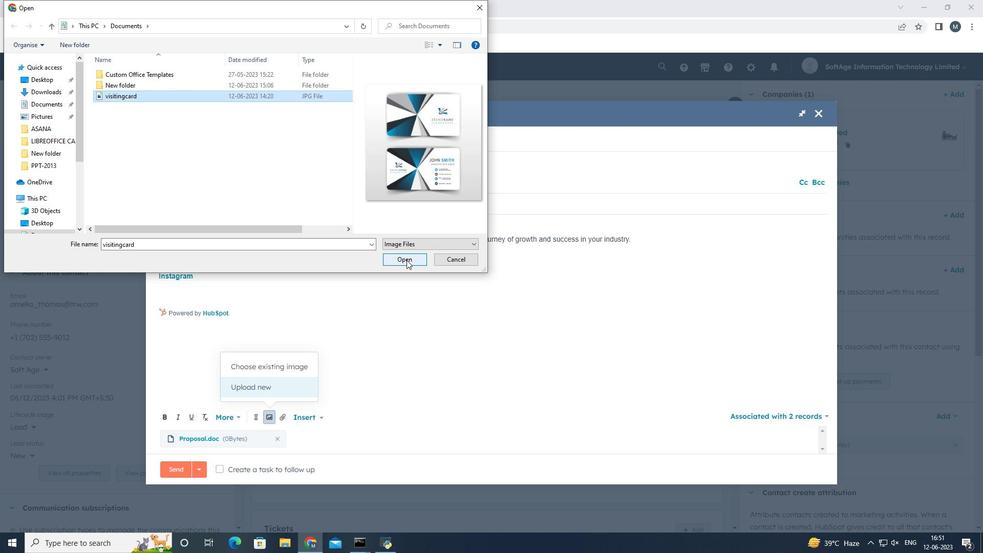 
Action: Mouse moved to (219, 470)
Screenshot: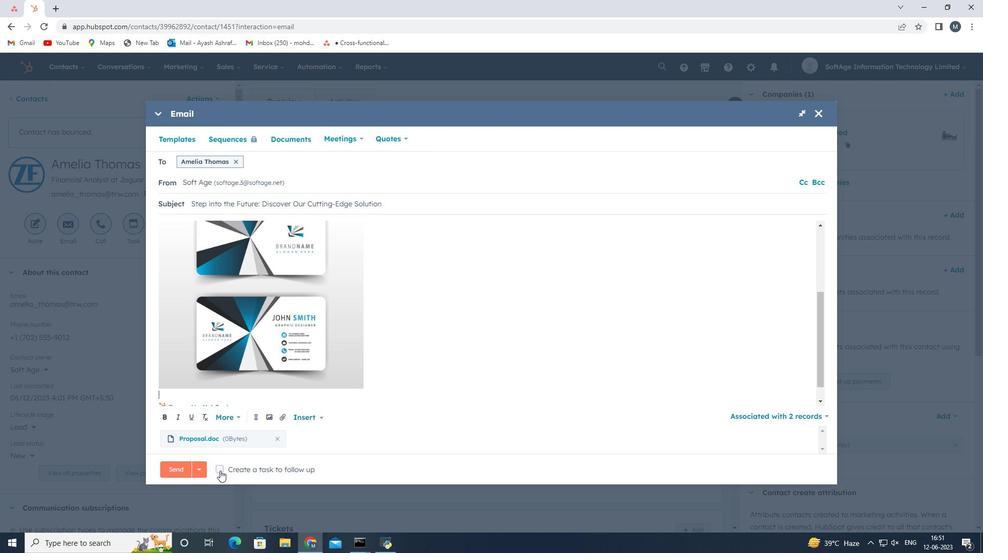 
Action: Mouse pressed left at (219, 470)
Screenshot: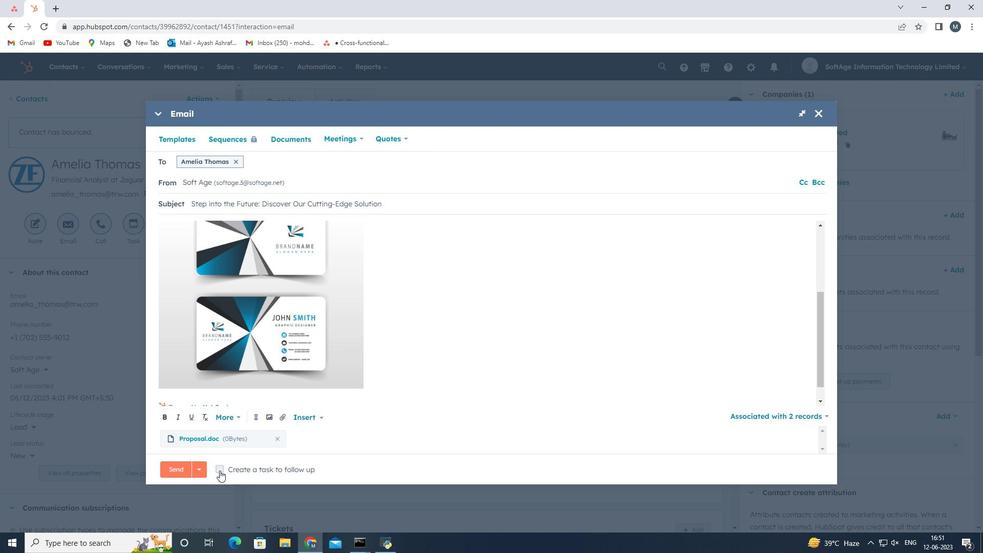 
Action: Mouse moved to (379, 467)
Screenshot: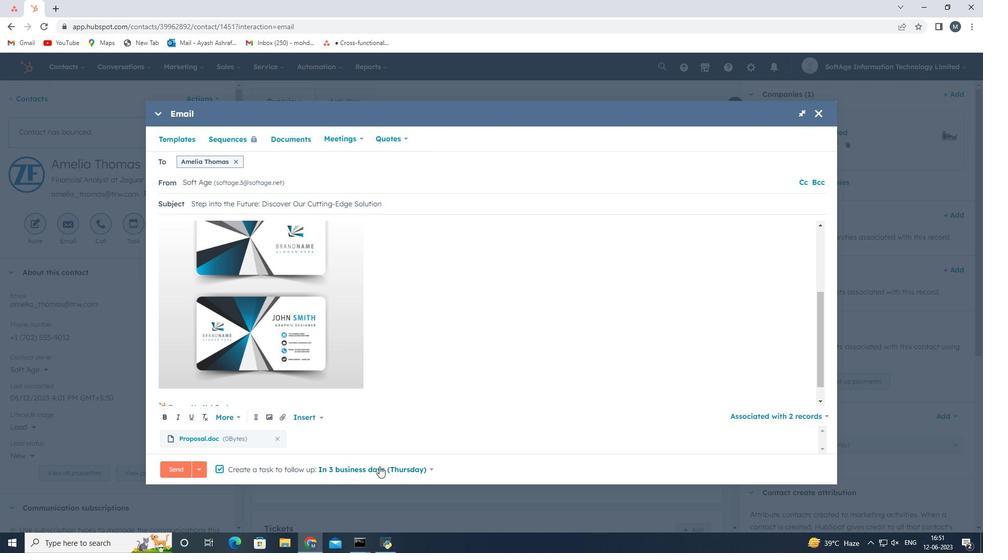 
Action: Mouse pressed left at (379, 467)
Screenshot: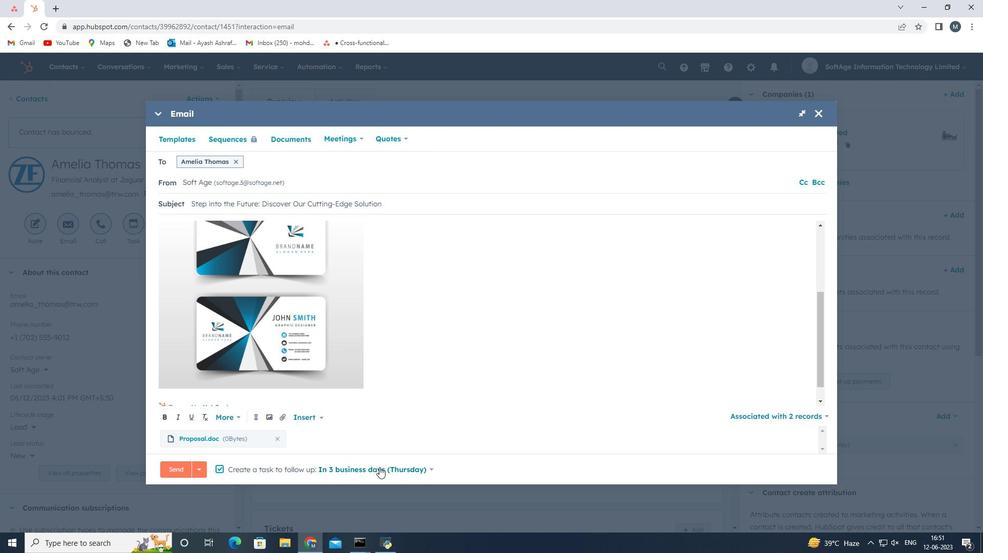 
Action: Mouse moved to (386, 370)
Screenshot: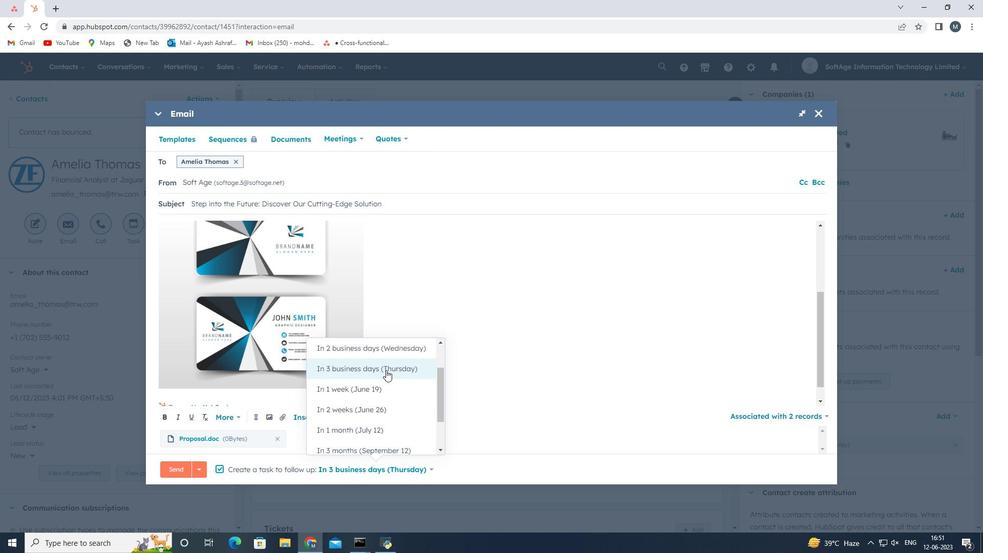 
Action: Mouse pressed left at (386, 370)
Screenshot: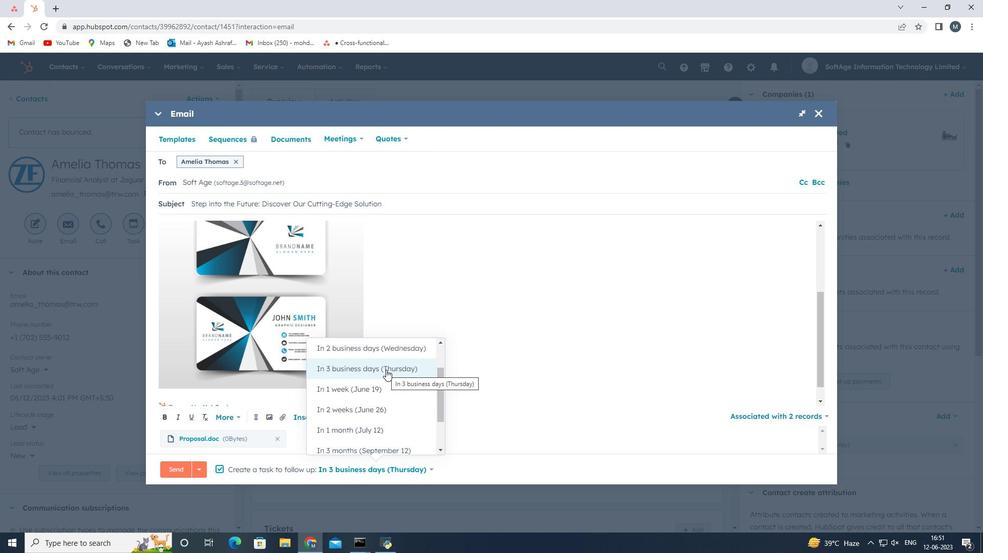 
Action: Mouse moved to (177, 466)
Screenshot: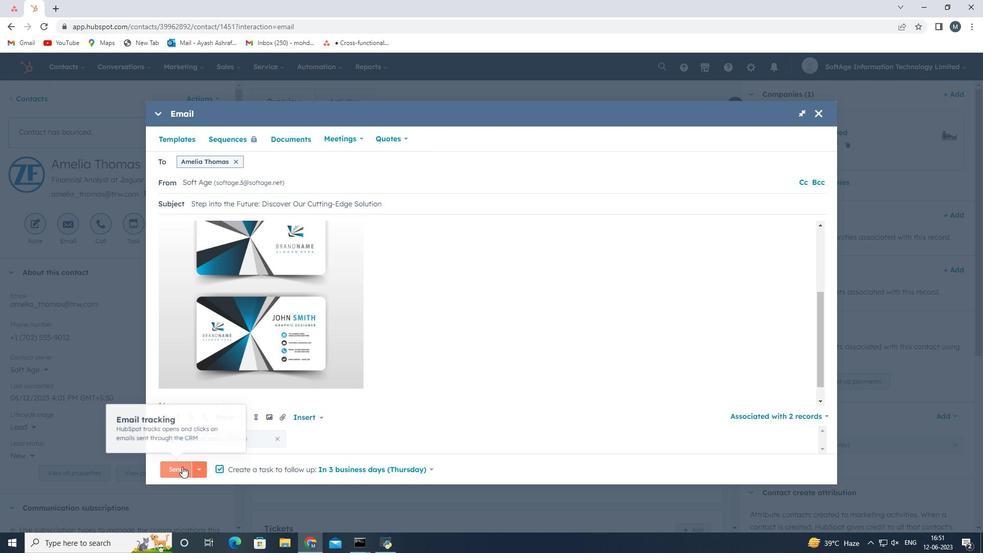 
Action: Mouse pressed left at (177, 466)
Screenshot: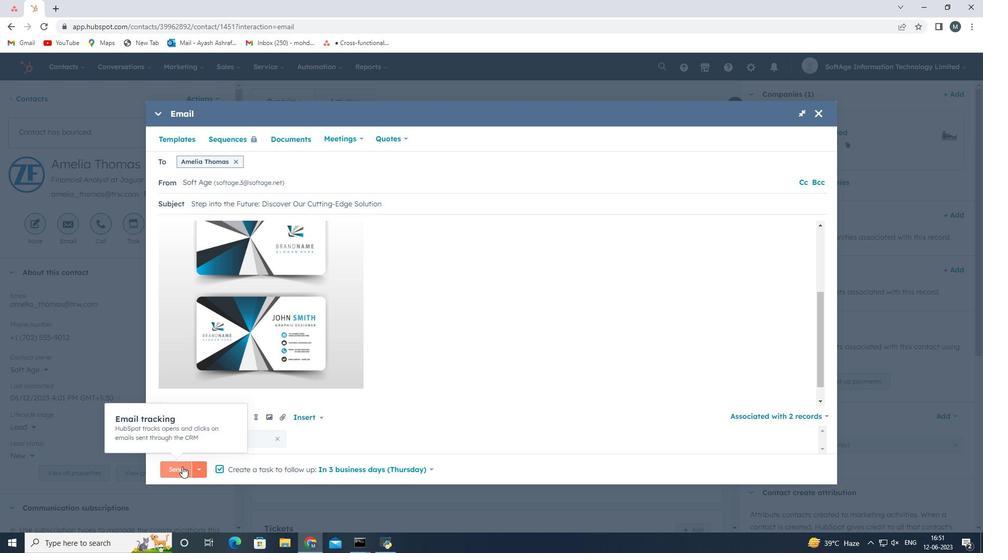 
